 Task: Employee Growth and Development Expo: Organize an expo featuring workshops, seminars, and resources for employees to enhance their skills, career paths, and personal growth. Location: Expo Hall. Time: 9:00 AM - 4:00 PM.
Action: Mouse moved to (77, 102)
Screenshot: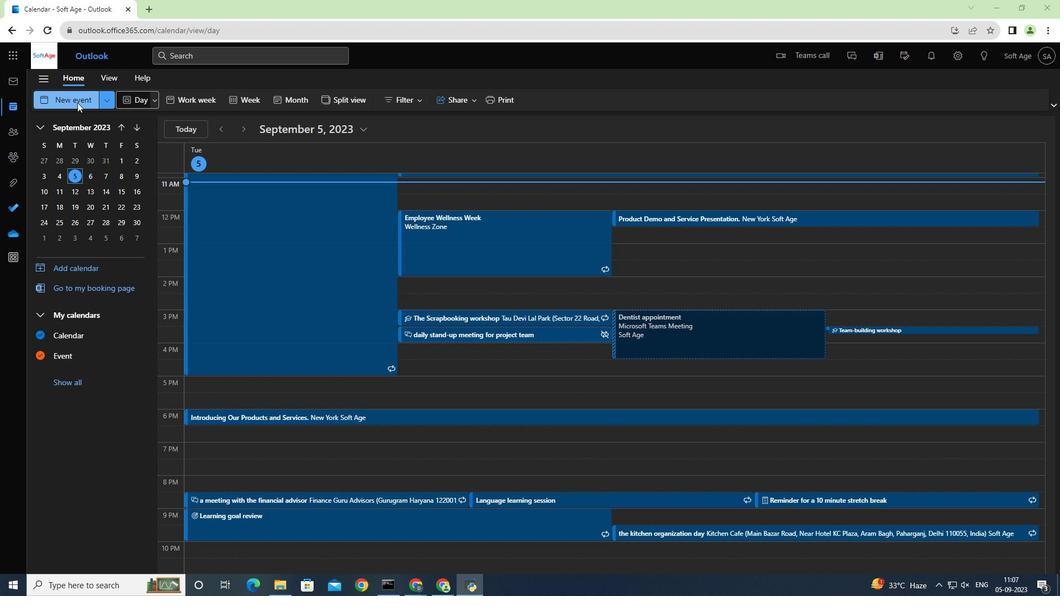 
Action: Mouse pressed left at (77, 102)
Screenshot: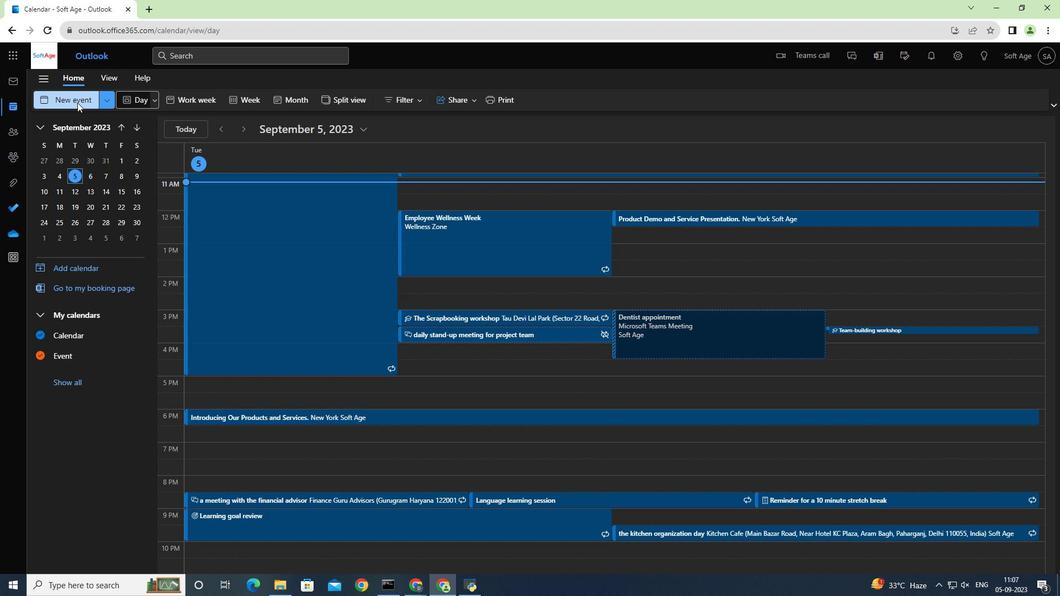 
Action: Mouse moved to (313, 169)
Screenshot: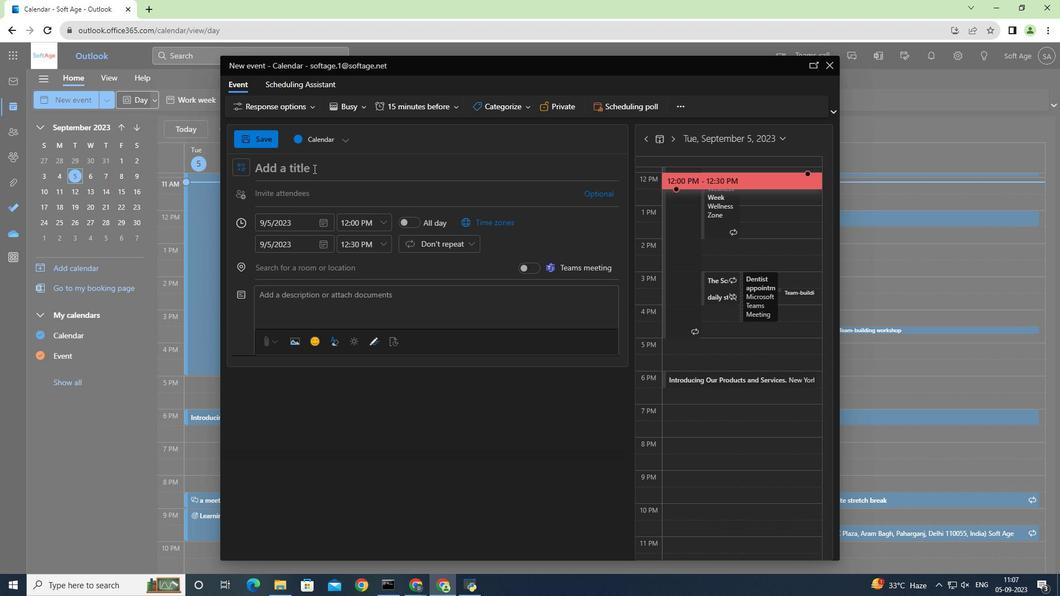 
Action: Mouse pressed left at (313, 169)
Screenshot: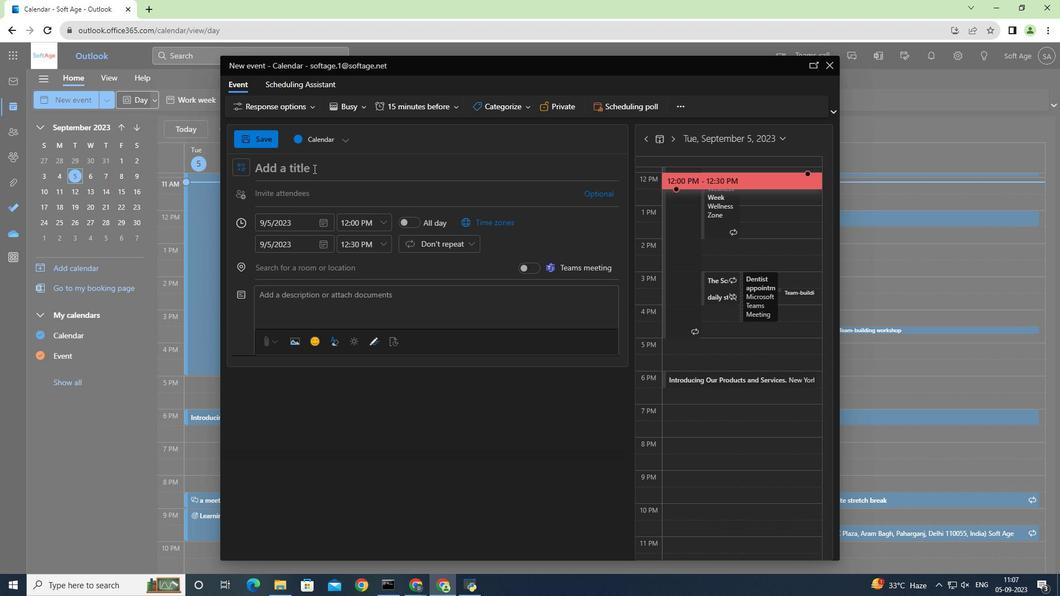 
Action: Mouse moved to (315, 169)
Screenshot: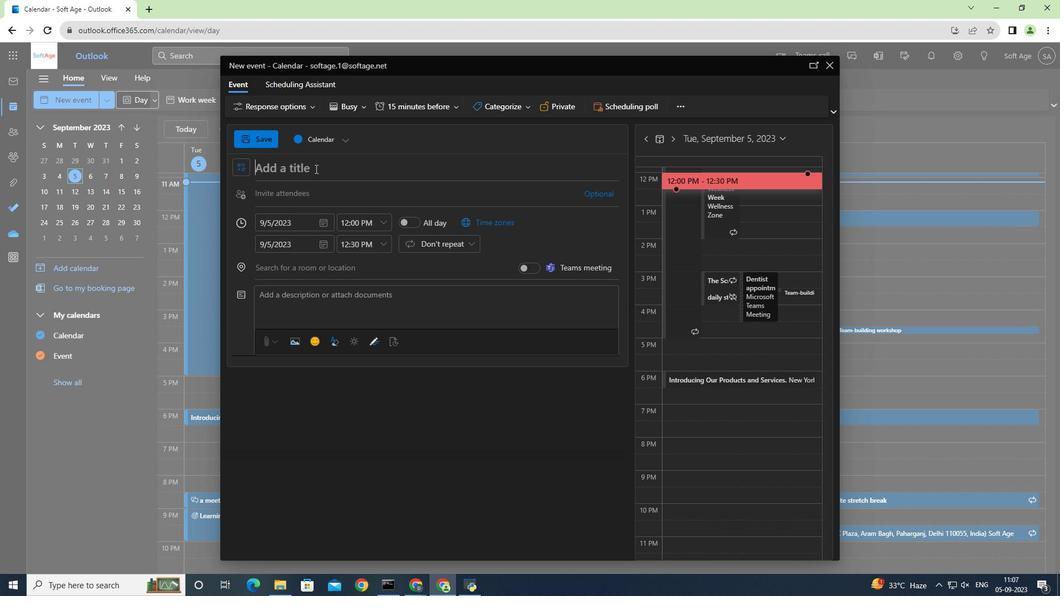 
Action: Key pressed <Key.shift><Key.shift><Key.shift><Key.shift><Key.shift><Key.shift><Key.shift><Key.shift><Key.shift><Key.shift><Key.shift><Key.shift><Key.shift><Key.shift>Employee<Key.space><Key.shift><Key.shift><Key.shift><Key.shift><Key.shift><Key.shift><Key.shift><Key.shift><Key.shift><Key.shift><Key.shift>Growth<Key.space>and<Key.space><Key.shift><Key.shift>Development<Key.space><Key.shift><Key.shift><Key.shift><Key.shift><Key.shift><Key.shift><Key.shift><Key.shift><Key.shift><Key.shift><Key.shift><Key.shift><Key.shift>Expo
Screenshot: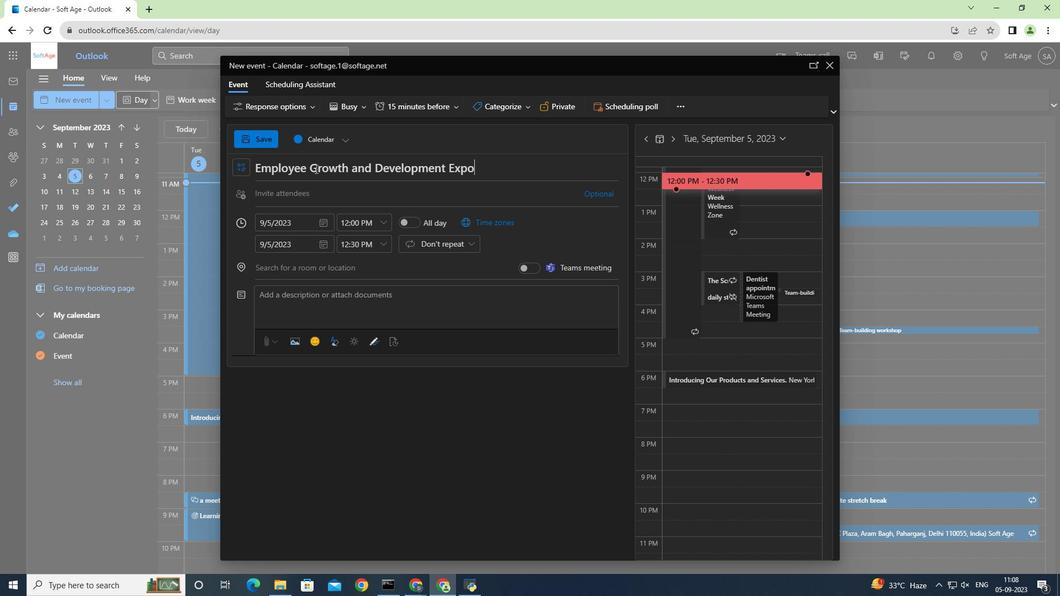 
Action: Mouse moved to (348, 294)
Screenshot: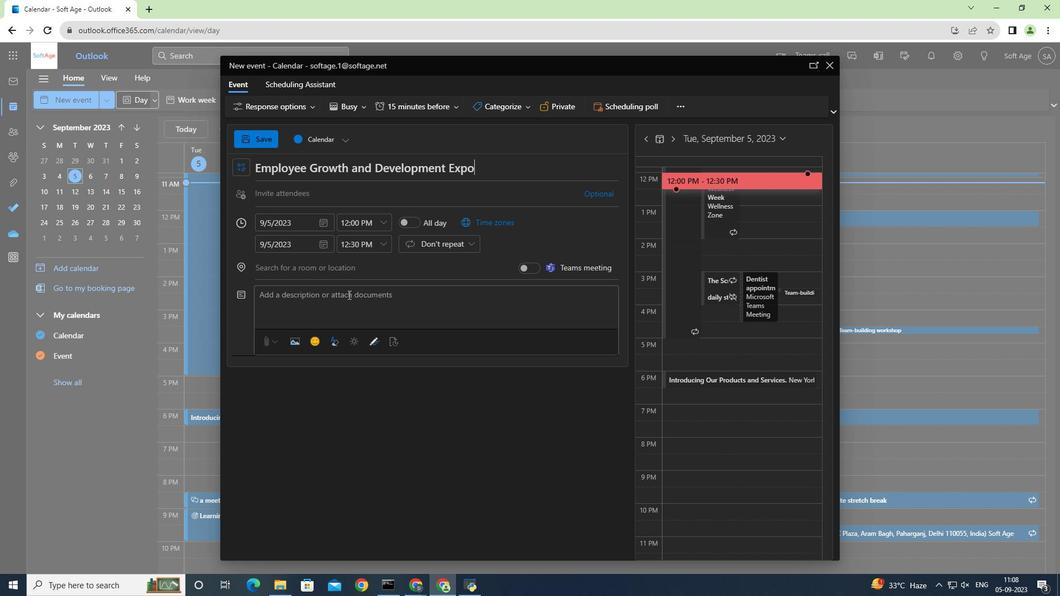 
Action: Mouse pressed left at (348, 294)
Screenshot: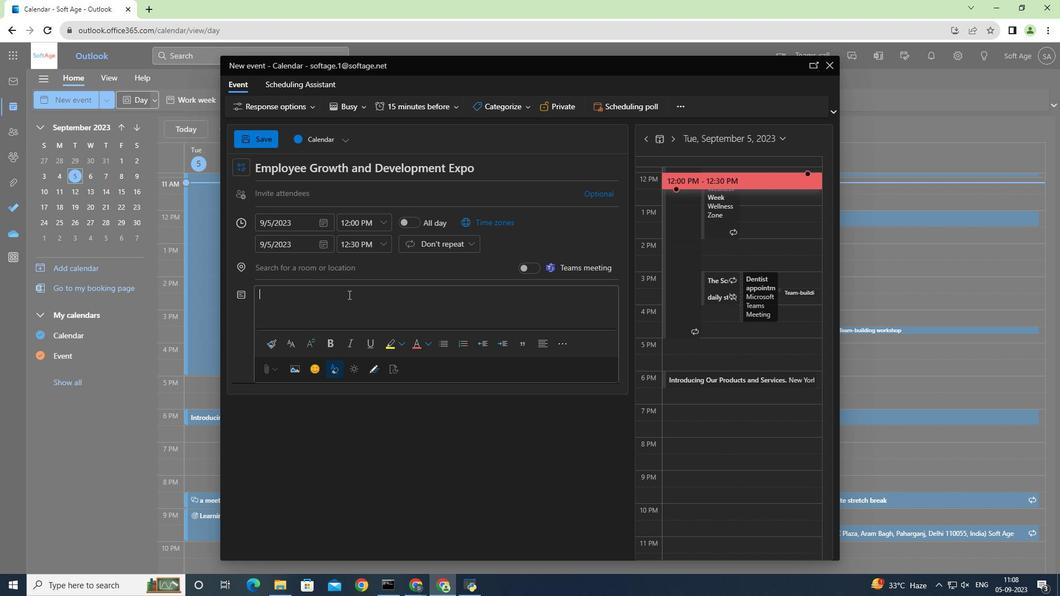 
Action: Mouse moved to (354, 292)
Screenshot: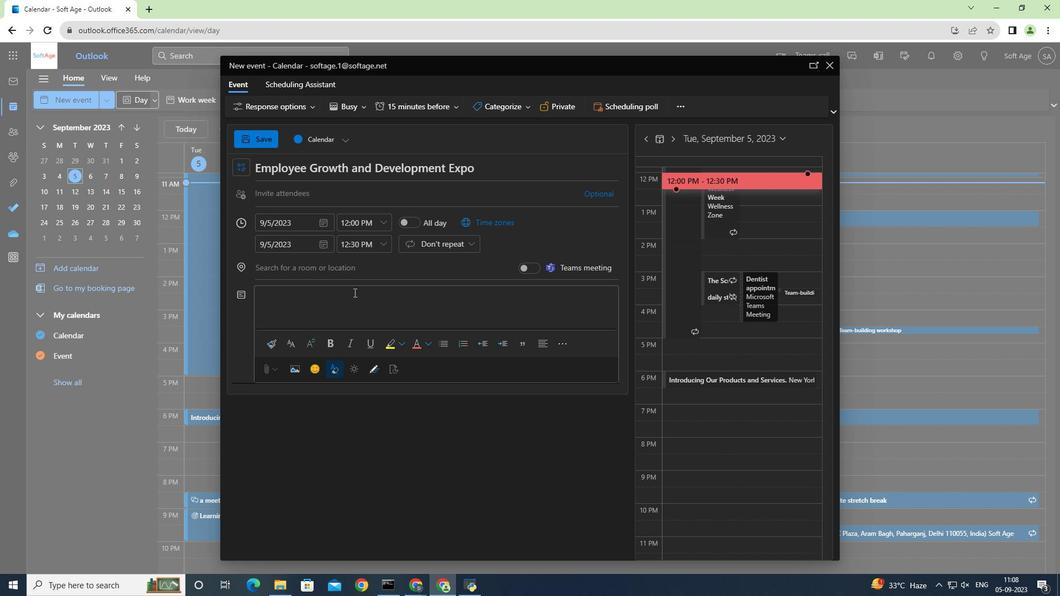 
Action: Key pressed <Key.shift><Key.shift><Key.shift>Organize<Key.space>an<Key.space>expo<Key.space>featuring<Key.space>workshops,<Key.space>seminars,<Key.space><Key.space><Key.space><Key.space><Key.space><Key.space><Key.space><Key.space><Key.space><Key.space><Key.space><Key.space><Key.space><Key.backspace><Key.backspace><Key.backspace><Key.backspace><Key.backspace><Key.backspace><Key.backspace><Key.backspace><Key.backspace><Key.backspace><Key.backspace><Key.backspace>and<Key.space>resou
Screenshot: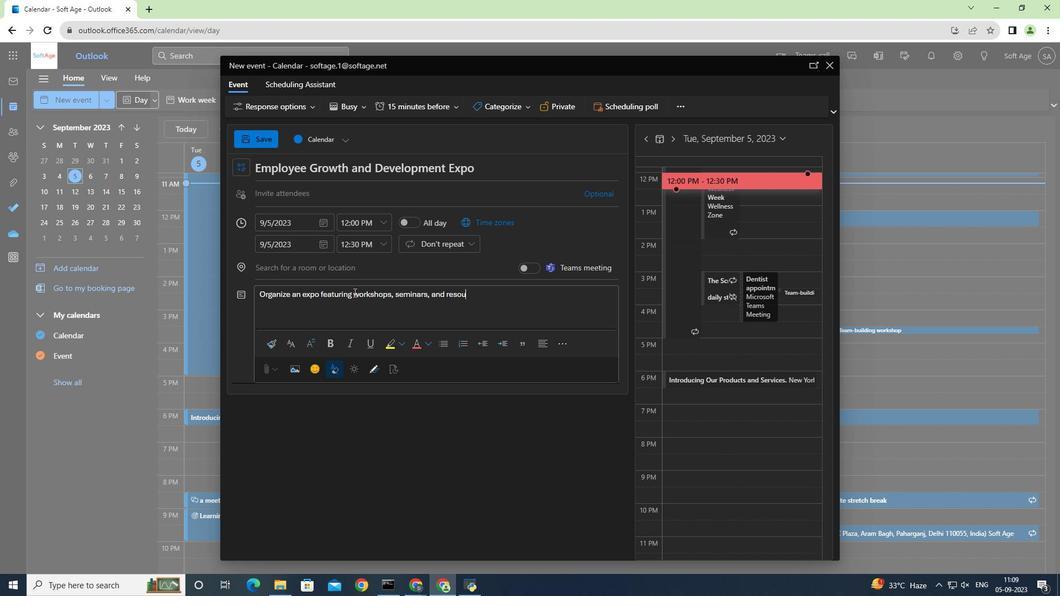 
Action: Mouse moved to (355, 292)
Screenshot: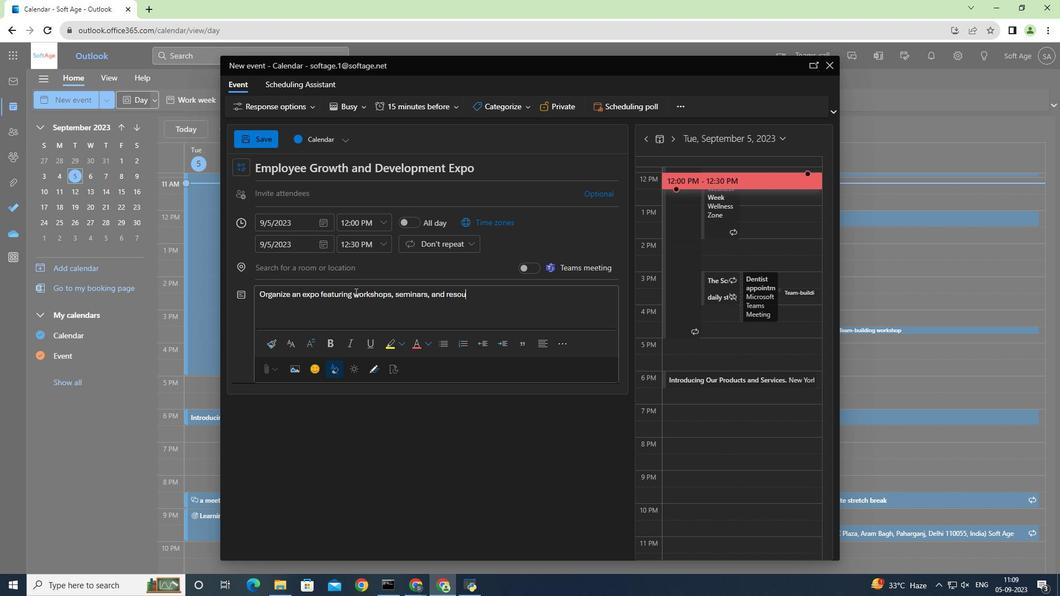 
Action: Key pressed rces<Key.space>for<Key.space>employees<Key.space>t<Key.space><Key.backspace>o<Key.space>enhance<Key.space>their<Key.space>skills,<Key.space>career<Key.space>paths,<Key.space>and<Key.space>personal<Key.space>growth.
Screenshot: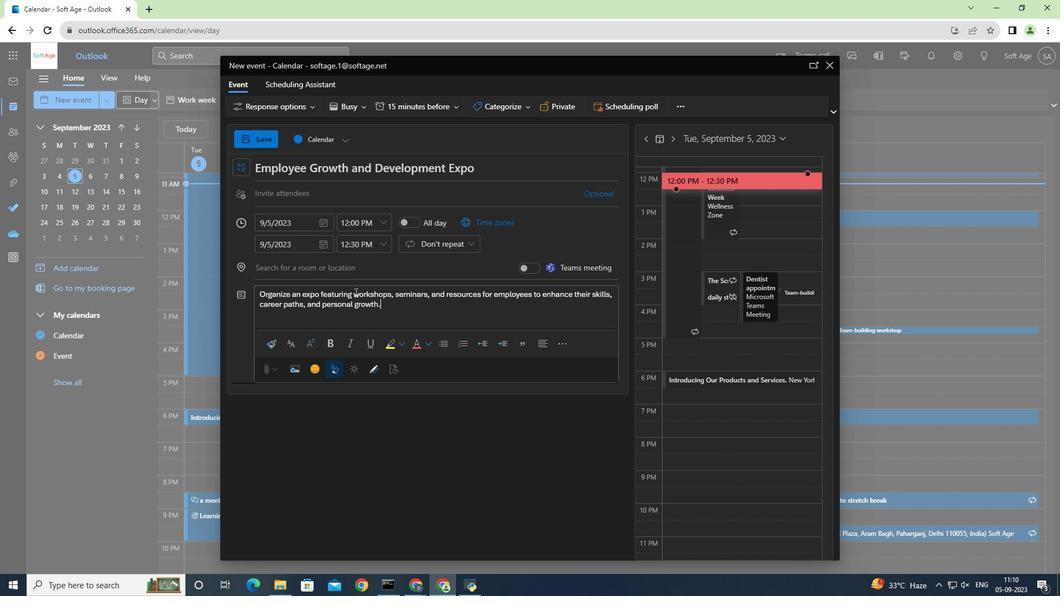 
Action: Mouse moved to (345, 267)
Screenshot: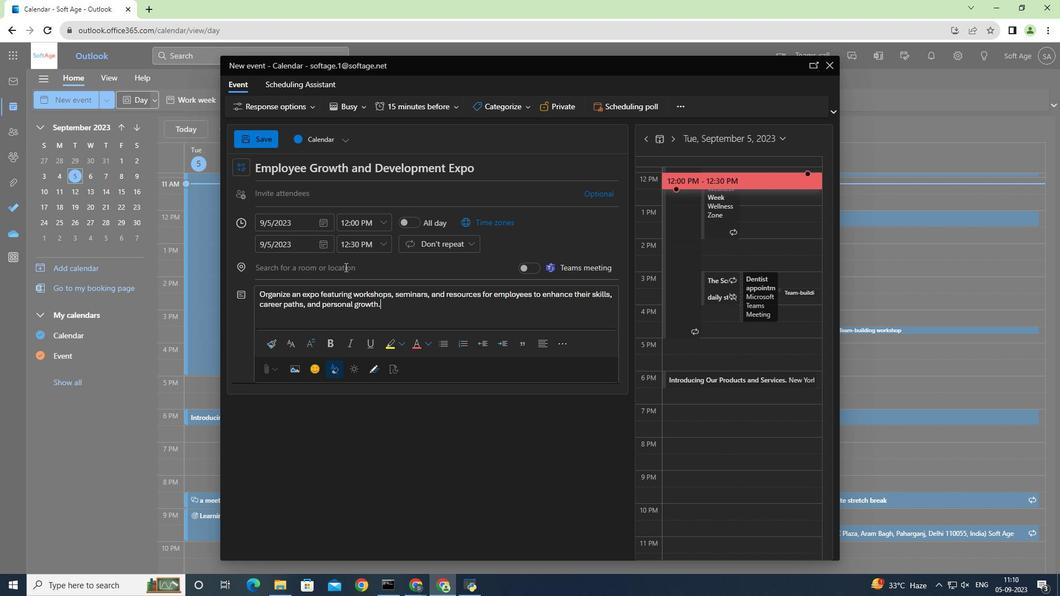 
Action: Mouse pressed left at (345, 267)
Screenshot: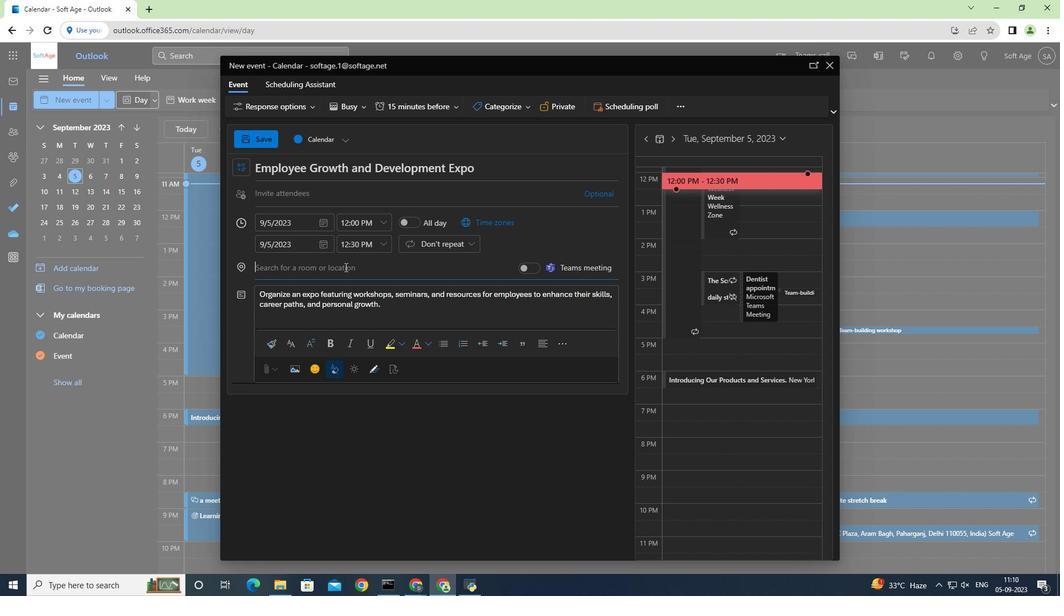 
Action: Mouse moved to (230, 51)
Screenshot: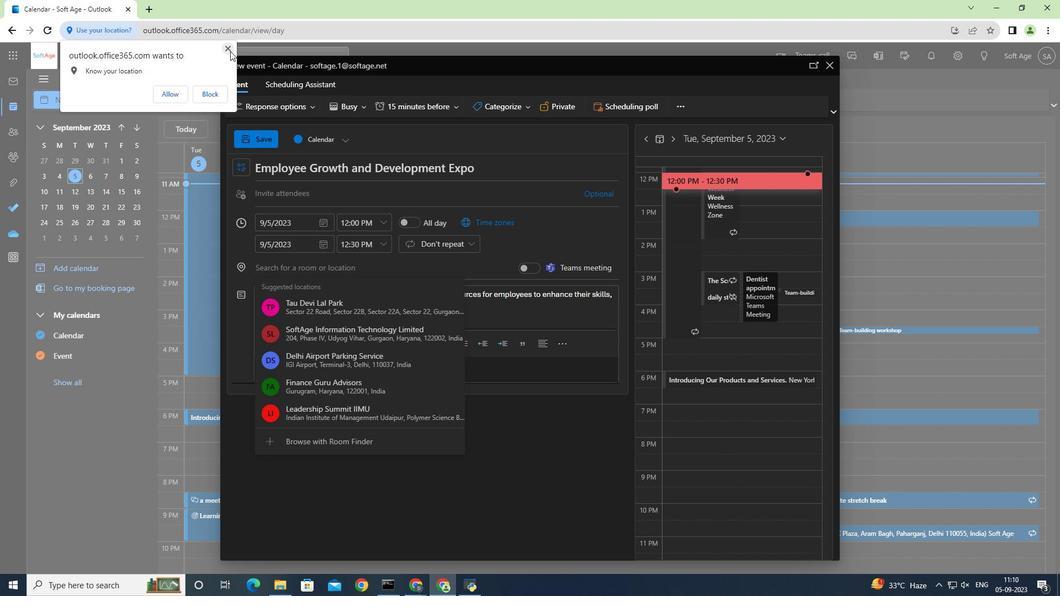 
Action: Mouse pressed left at (230, 51)
Screenshot: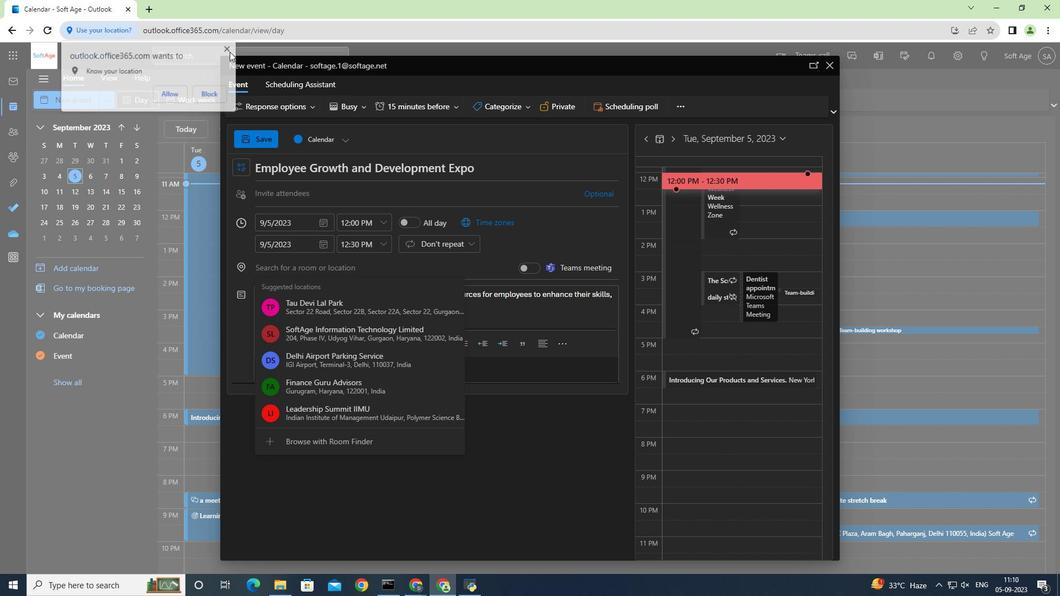 
Action: Mouse moved to (325, 265)
Screenshot: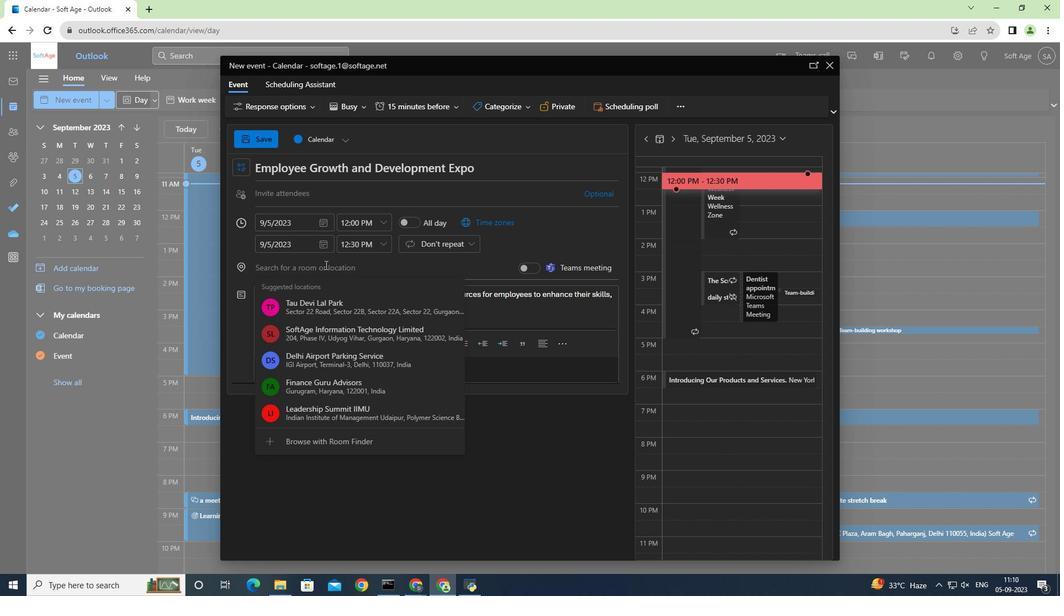 
Action: Mouse pressed left at (325, 265)
Screenshot: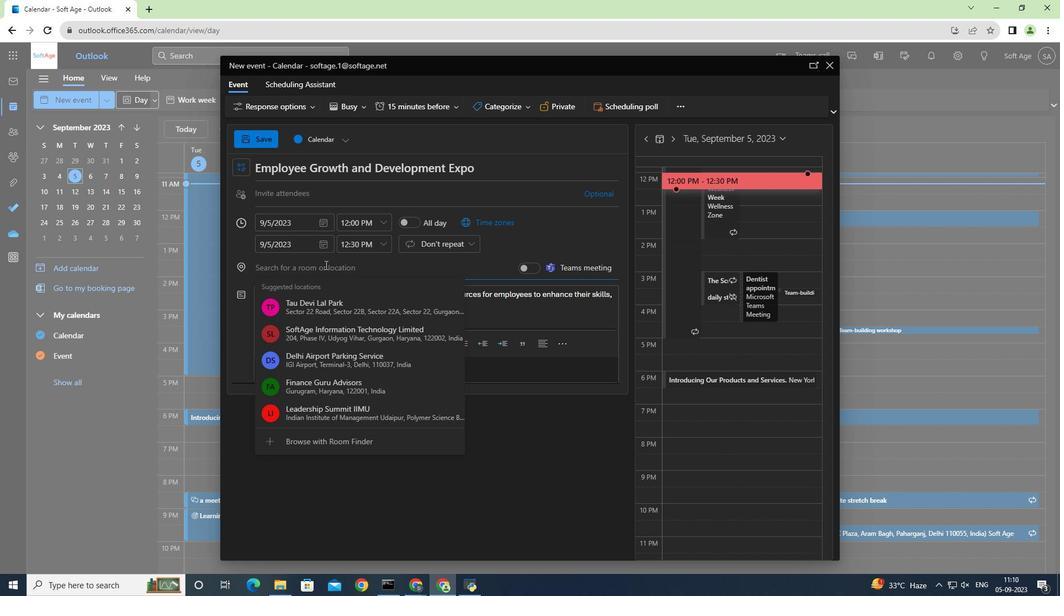 
Action: Key pressed <Key.shift><Key.shift><Key.shift><Key.shift><Key.shift><Key.shift><Key.shift><Key.shift><Key.shift><Key.shift><Key.shift><Key.shift><Key.shift>Expo<Key.space><Key.shift>Hall.
Screenshot: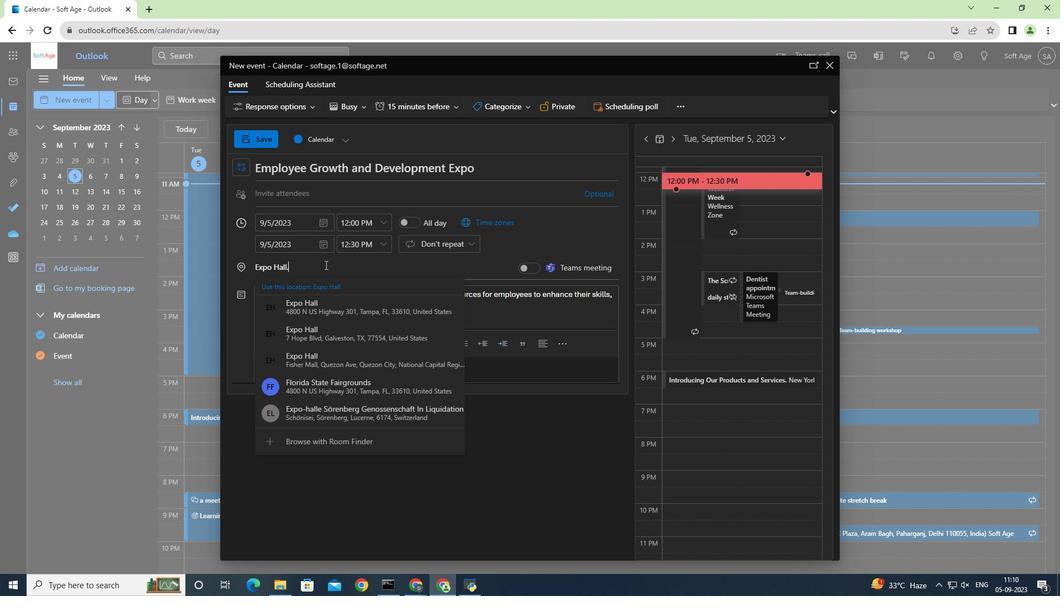 
Action: Mouse moved to (319, 222)
Screenshot: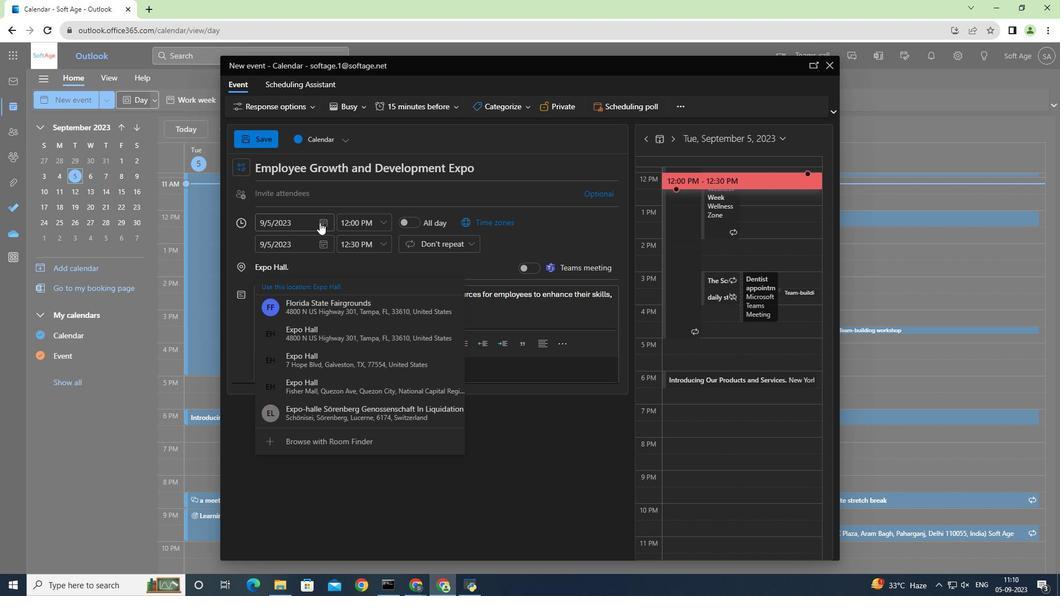 
Action: Mouse pressed left at (319, 222)
Screenshot: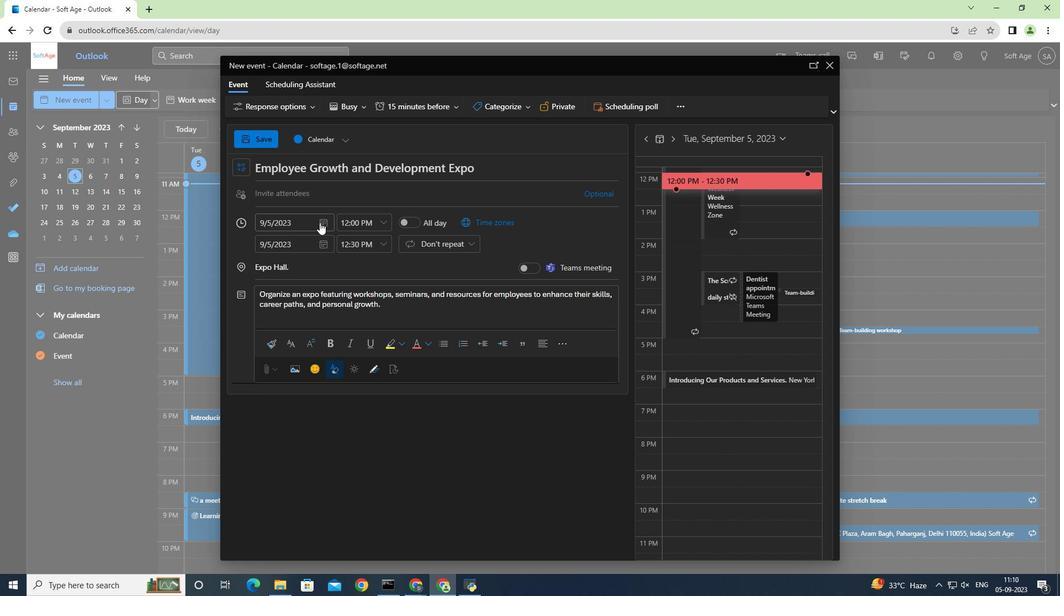 
Action: Mouse moved to (318, 296)
Screenshot: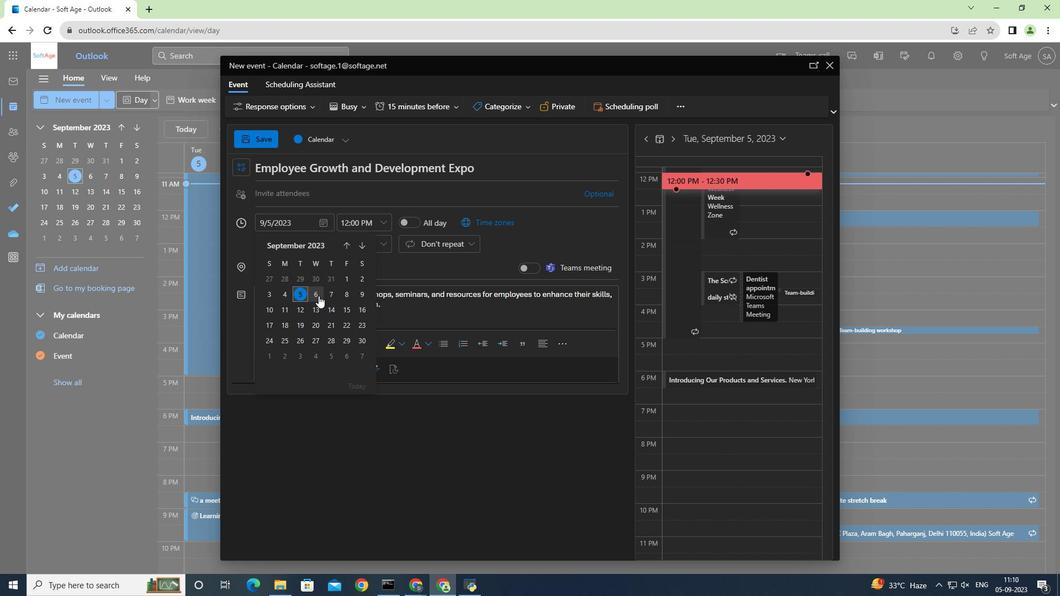 
Action: Mouse pressed left at (318, 296)
Screenshot: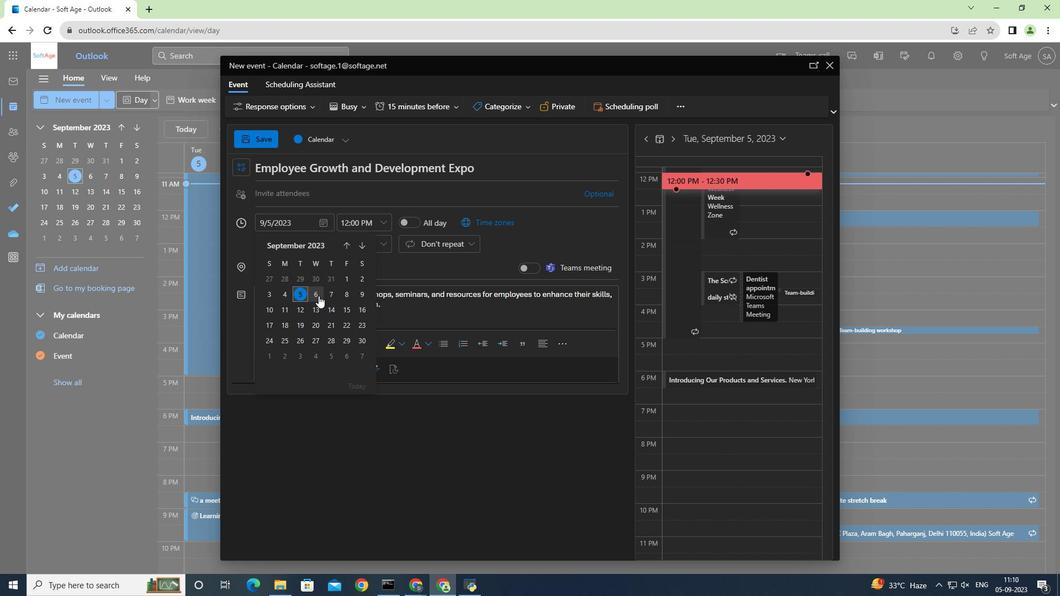 
Action: Mouse moved to (384, 222)
Screenshot: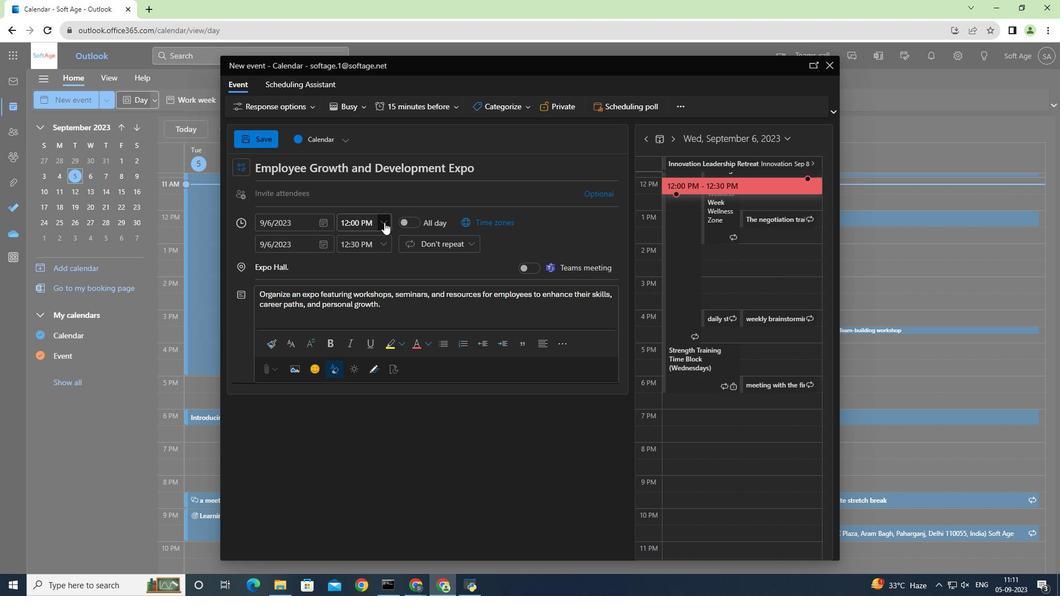
Action: Mouse pressed left at (384, 222)
Screenshot: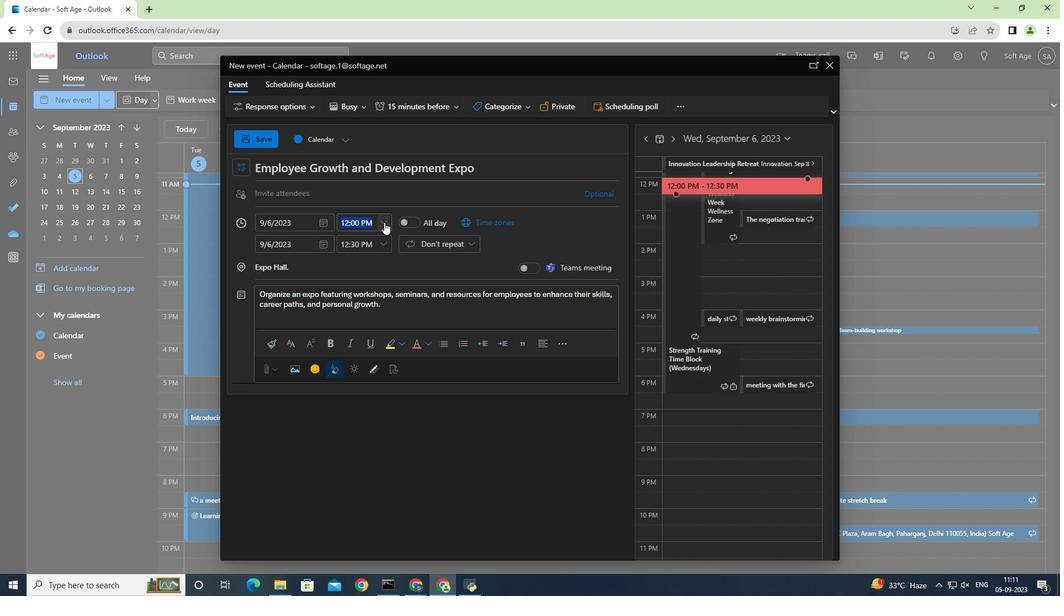 
Action: Mouse moved to (371, 270)
Screenshot: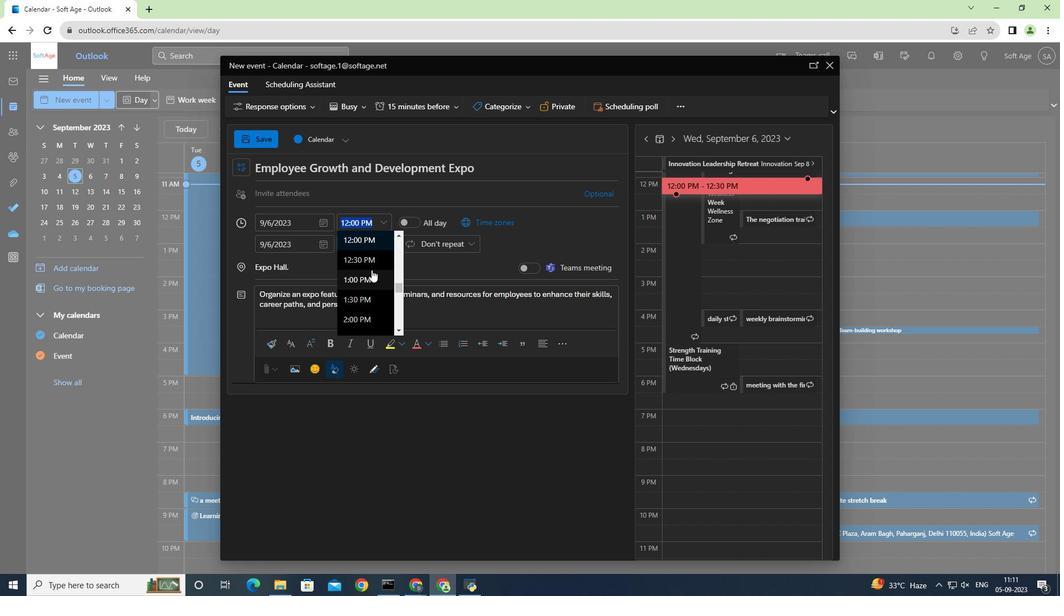 
Action: Mouse scrolled (371, 269) with delta (0, 0)
Screenshot: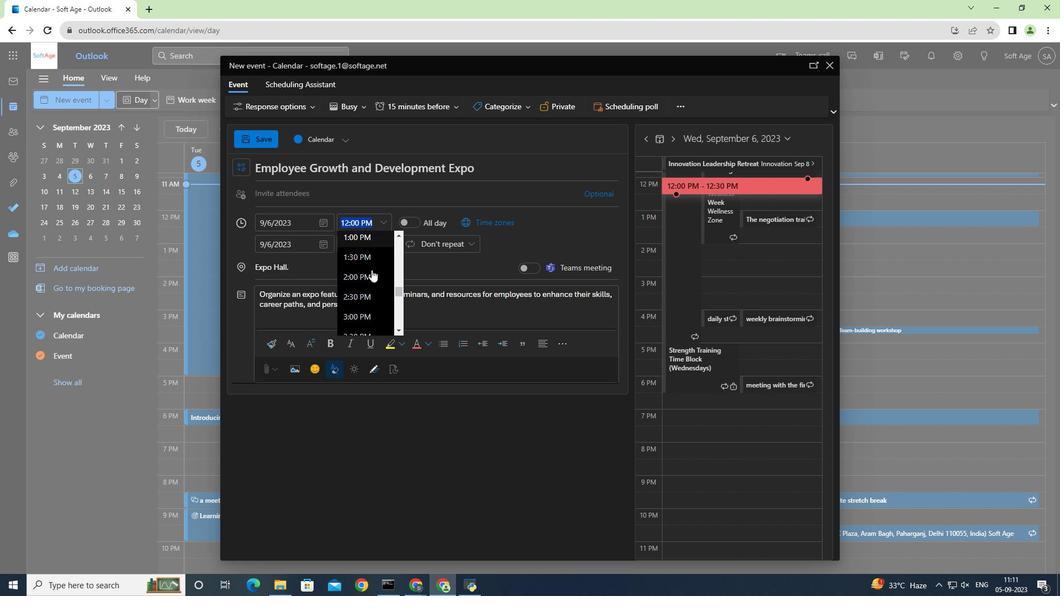 
Action: Mouse scrolled (371, 270) with delta (0, 0)
Screenshot: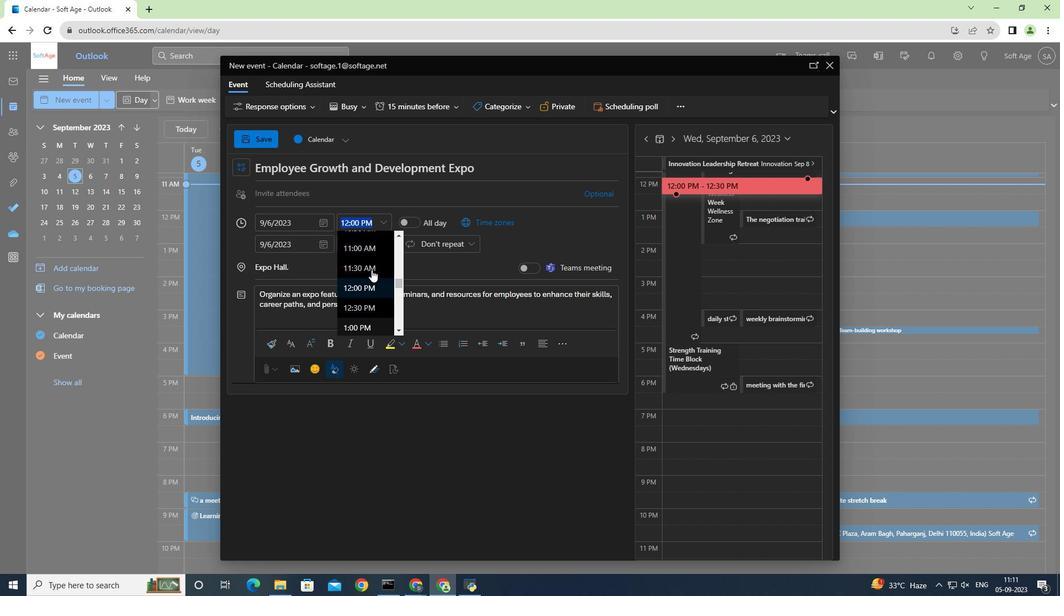 
Action: Mouse scrolled (371, 270) with delta (0, 0)
Screenshot: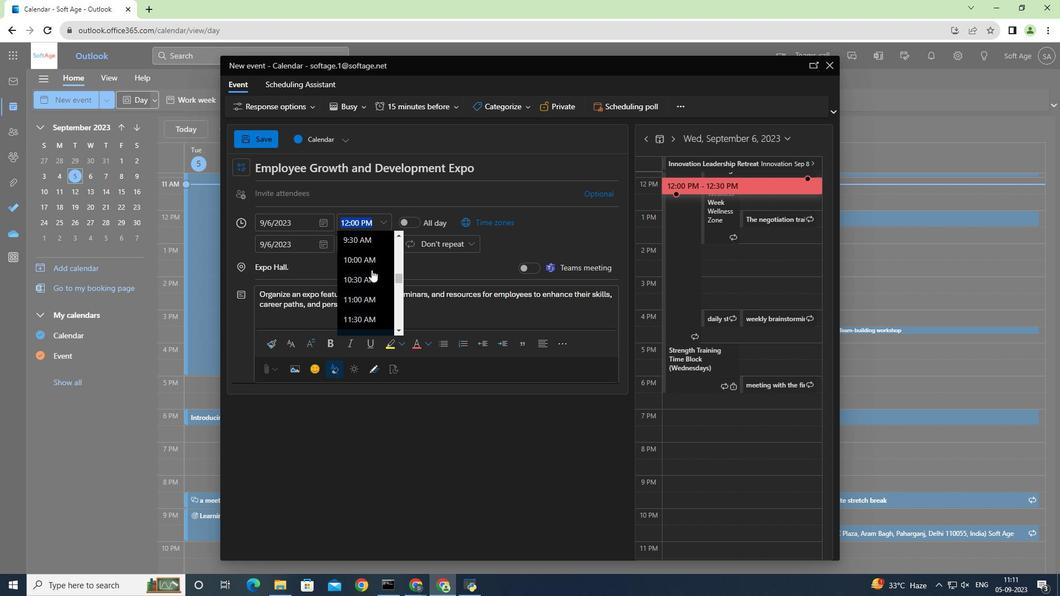 
Action: Mouse scrolled (371, 270) with delta (0, 0)
Screenshot: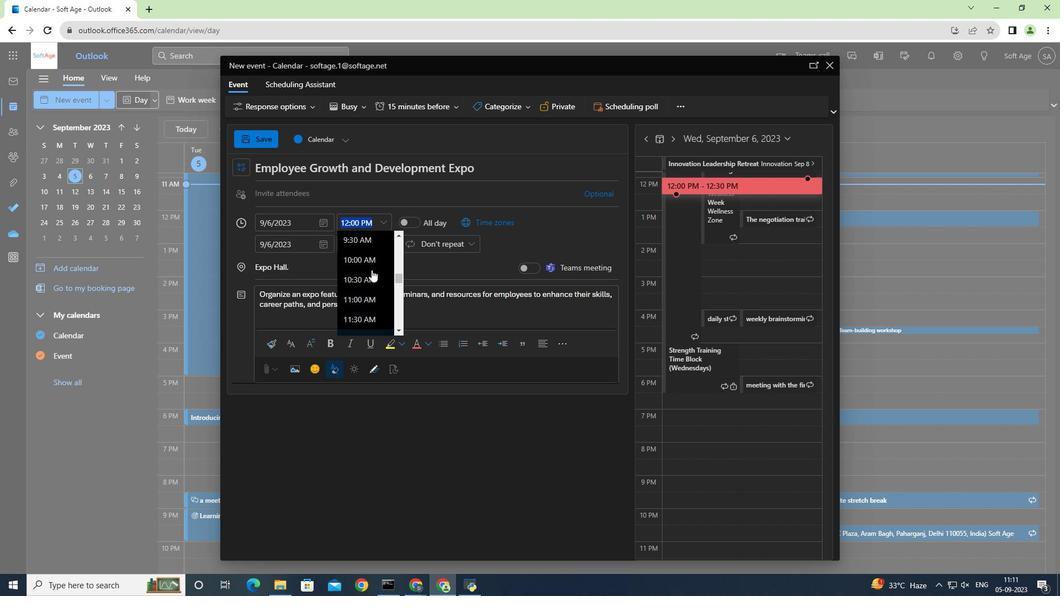 
Action: Mouse scrolled (371, 270) with delta (0, 0)
Screenshot: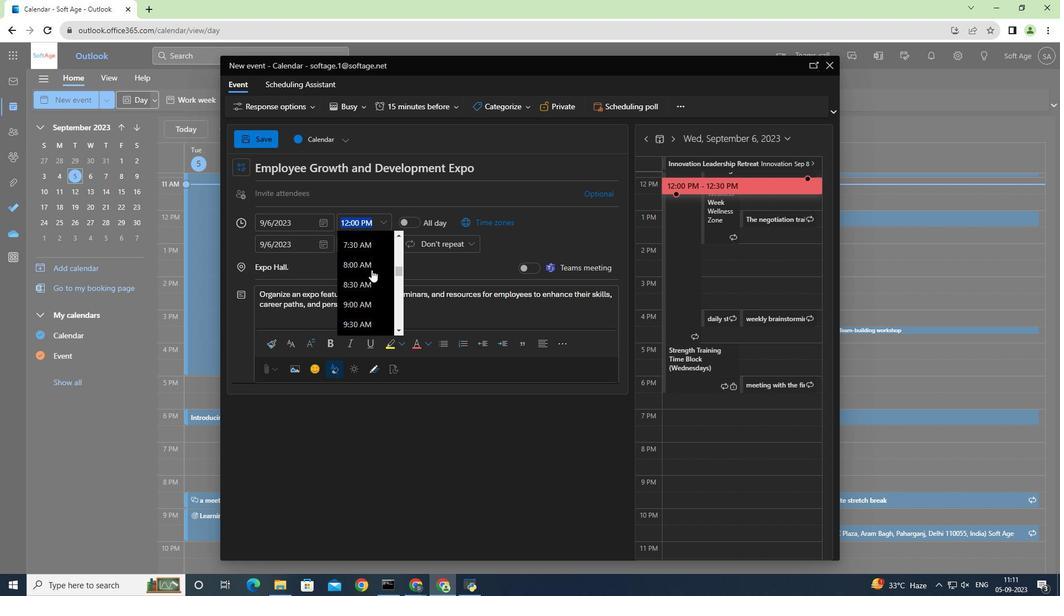
Action: Mouse scrolled (371, 270) with delta (0, 0)
Screenshot: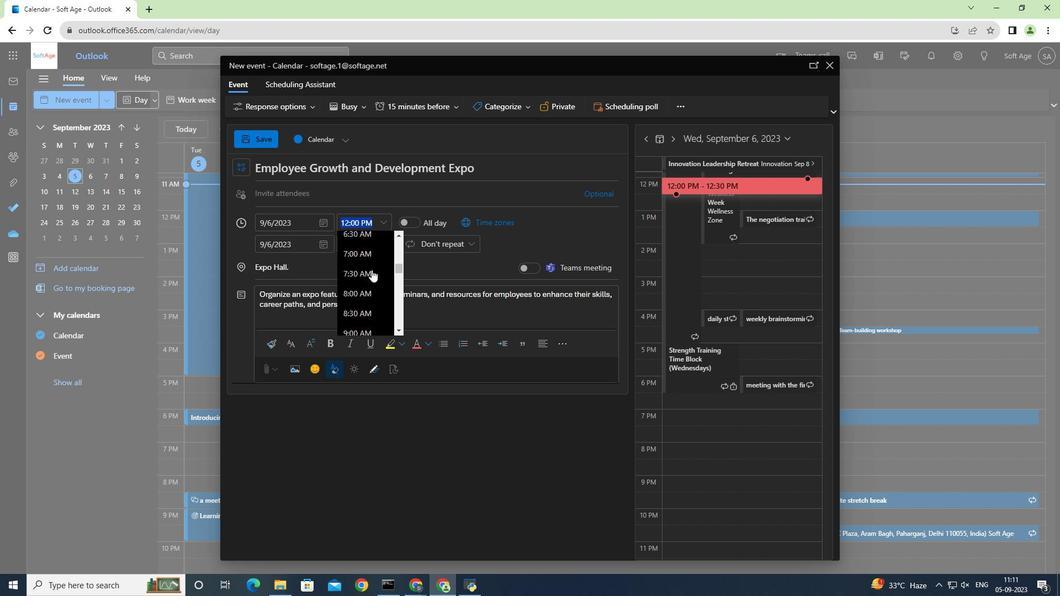 
Action: Mouse scrolled (371, 270) with delta (0, 0)
Screenshot: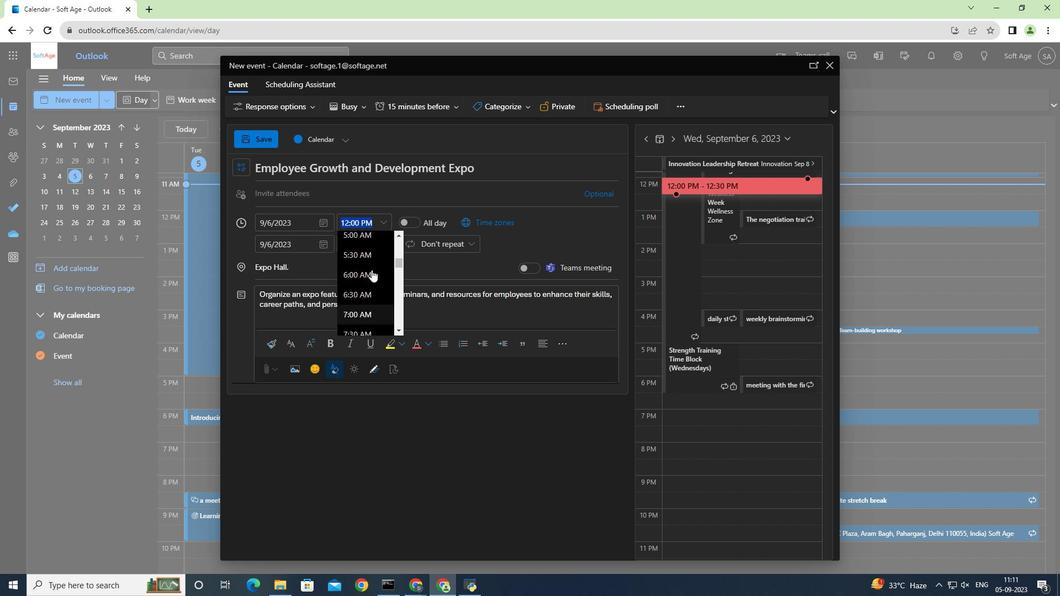 
Action: Mouse scrolled (371, 270) with delta (0, 0)
Screenshot: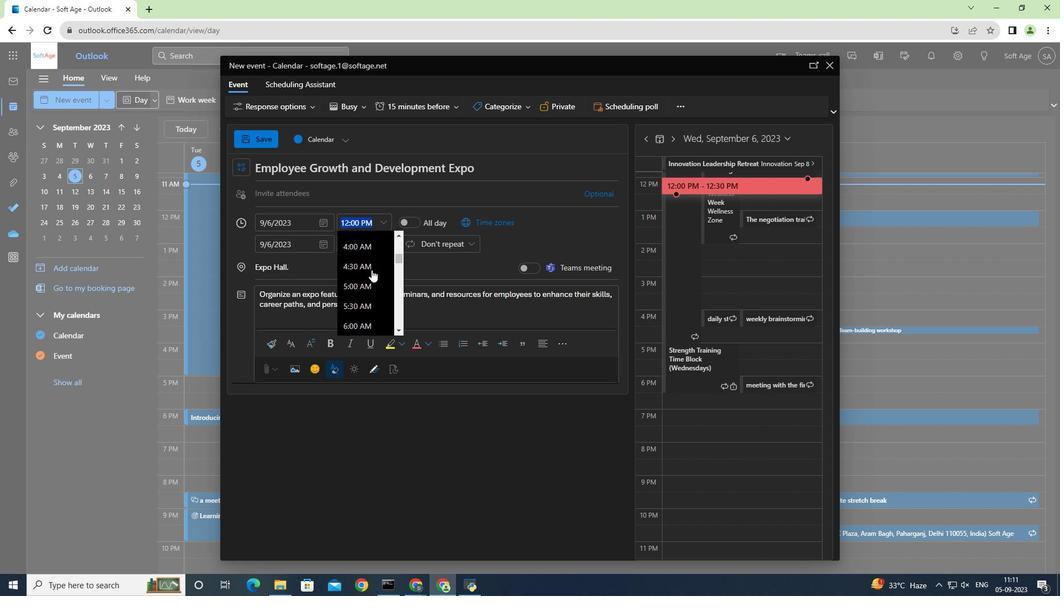 
Action: Mouse moved to (373, 274)
Screenshot: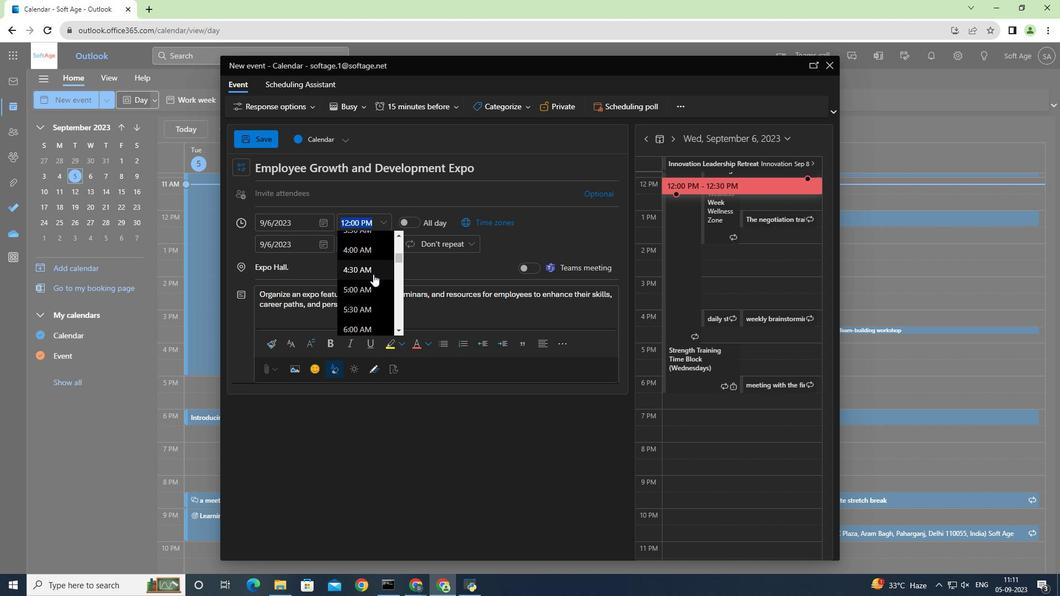 
Action: Mouse scrolled (373, 274) with delta (0, 0)
Screenshot: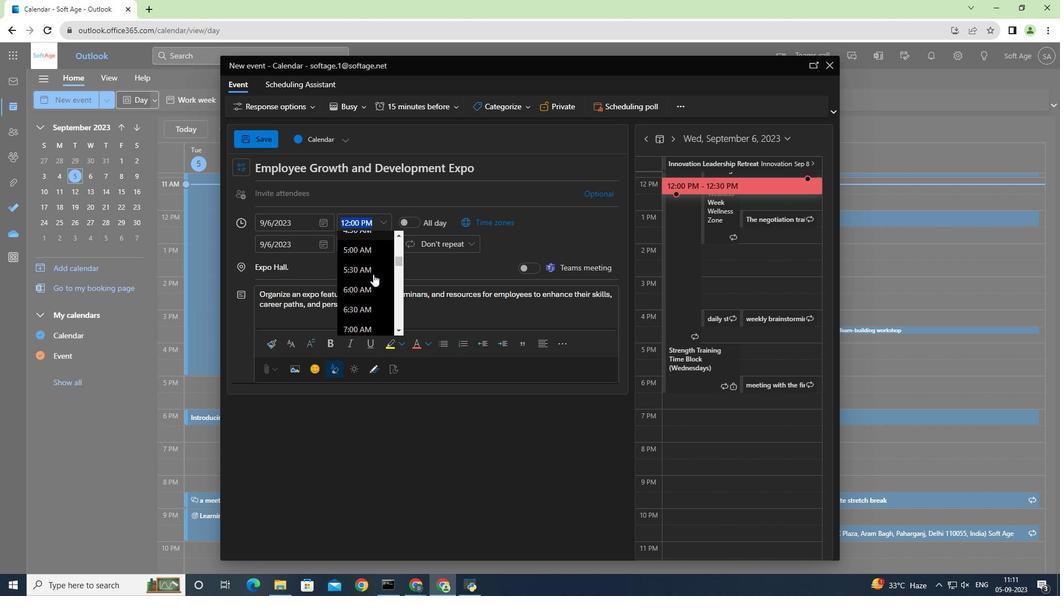 
Action: Mouse moved to (370, 283)
Screenshot: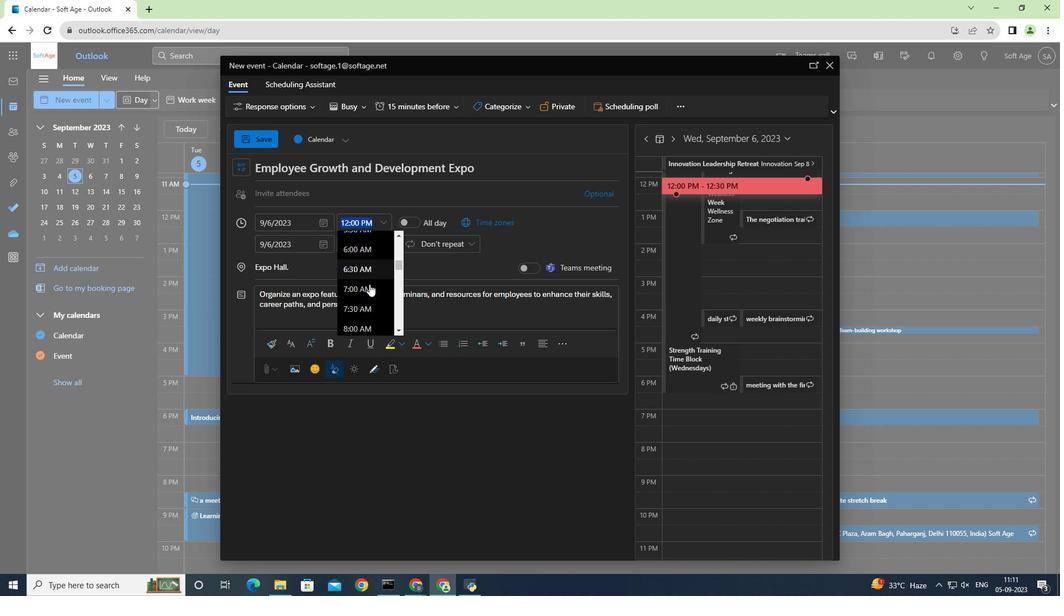 
Action: Mouse scrolled (370, 283) with delta (0, 0)
Screenshot: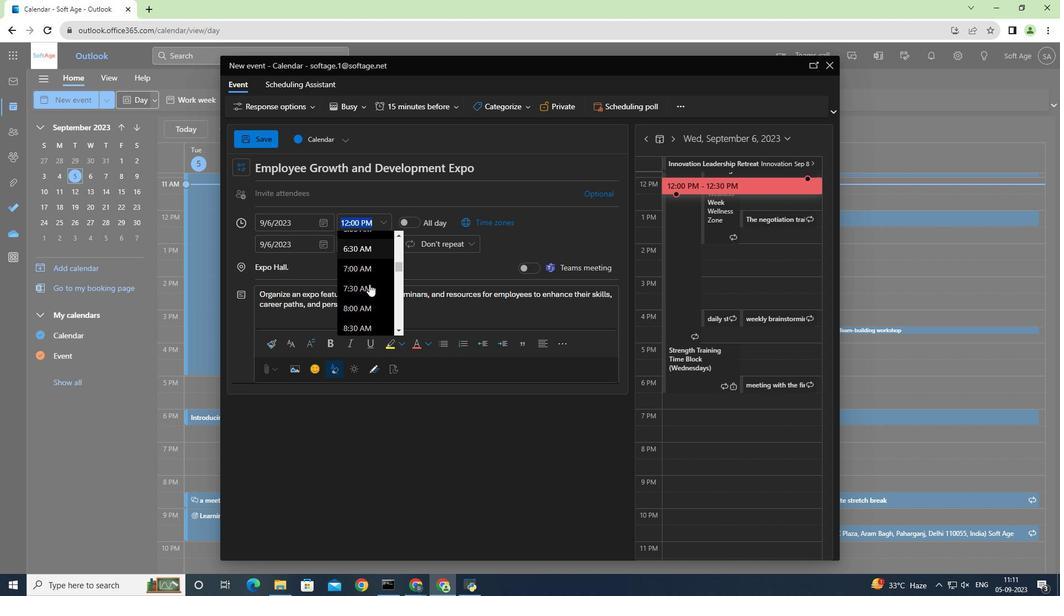
Action: Mouse moved to (369, 284)
Screenshot: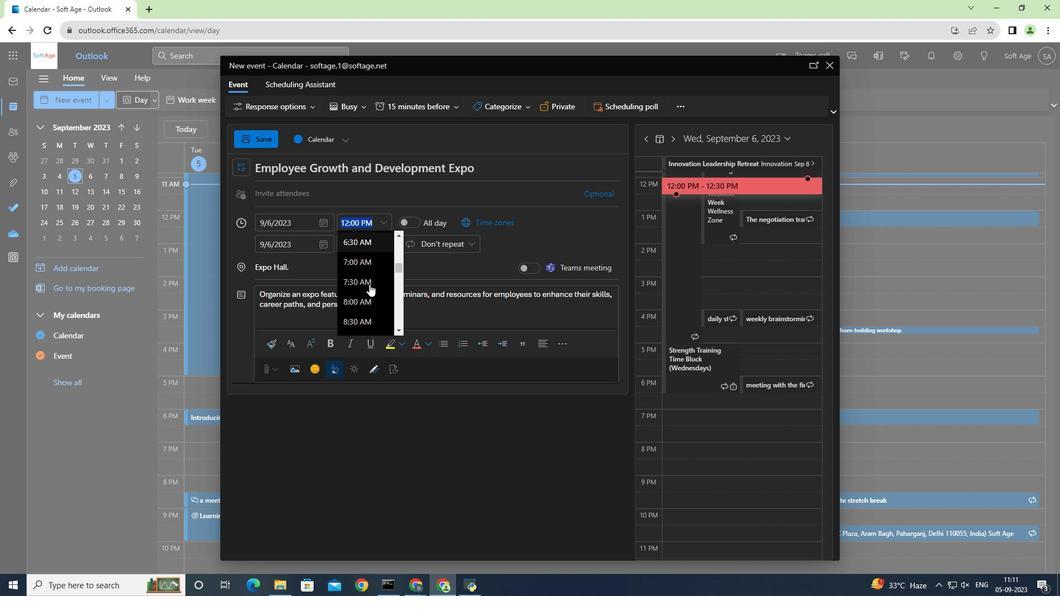
Action: Mouse scrolled (369, 283) with delta (0, 0)
Screenshot: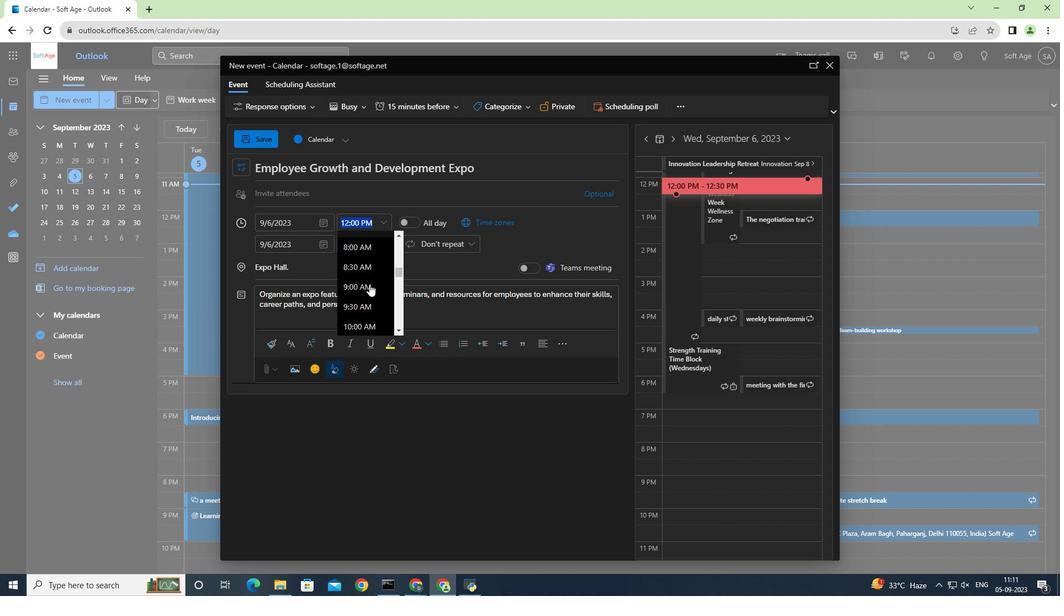 
Action: Mouse moved to (369, 284)
Screenshot: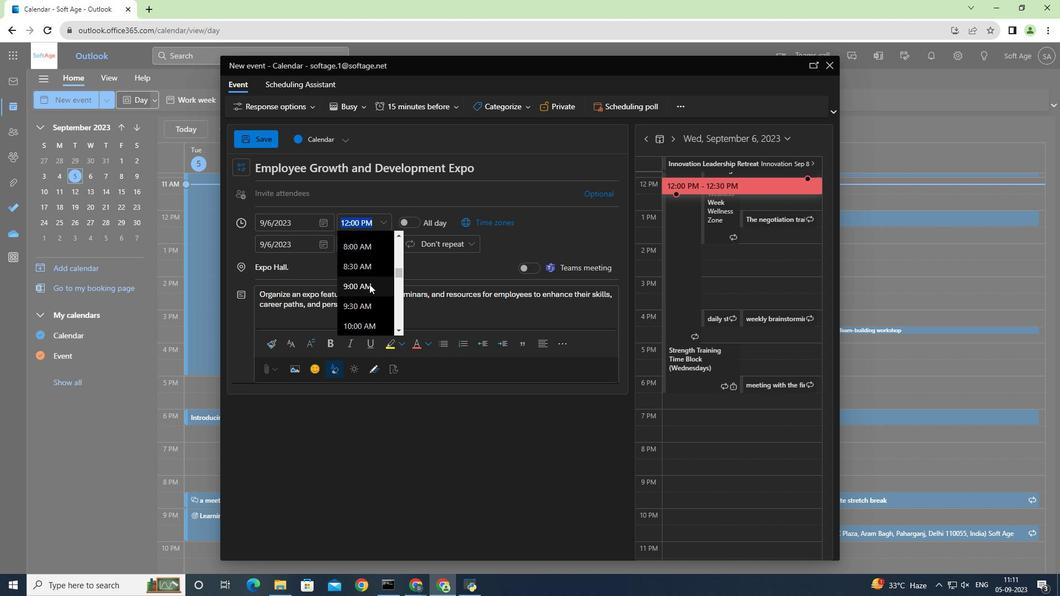 
Action: Mouse pressed left at (369, 284)
Screenshot: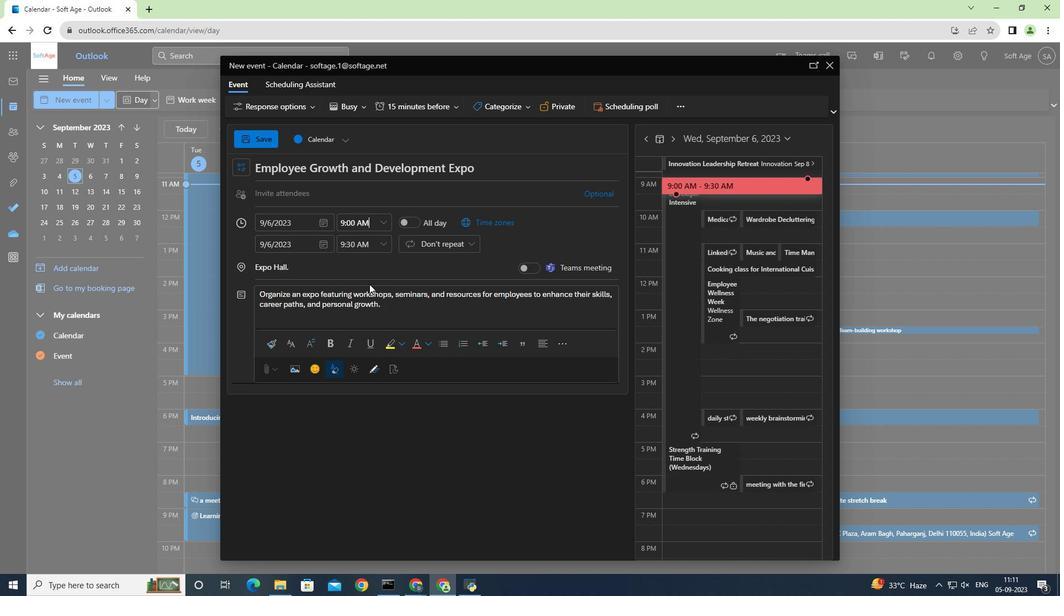 
Action: Mouse moved to (383, 239)
Screenshot: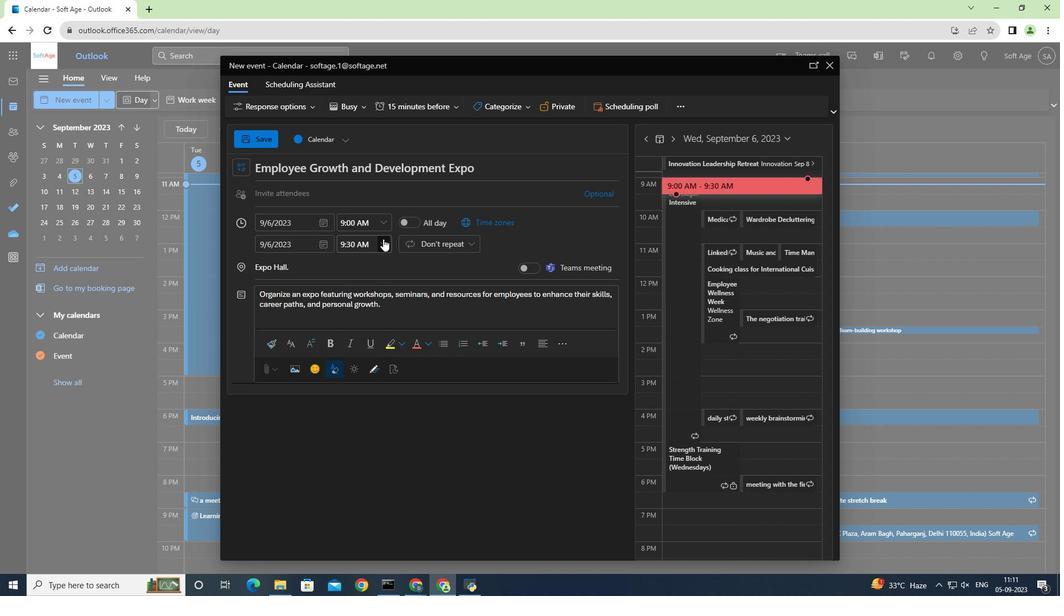 
Action: Mouse pressed left at (383, 239)
Screenshot: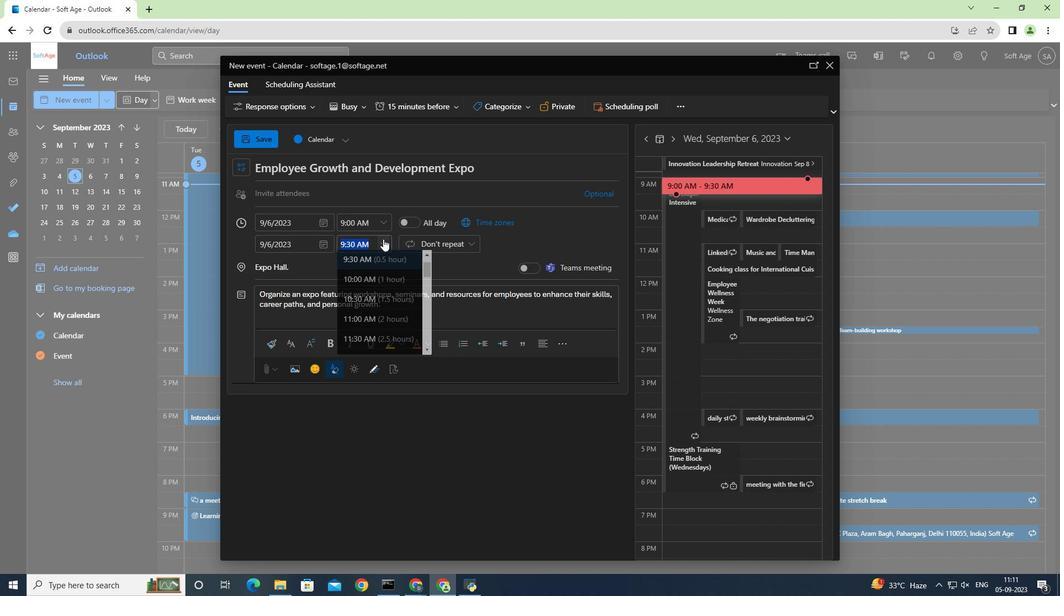 
Action: Mouse moved to (378, 288)
Screenshot: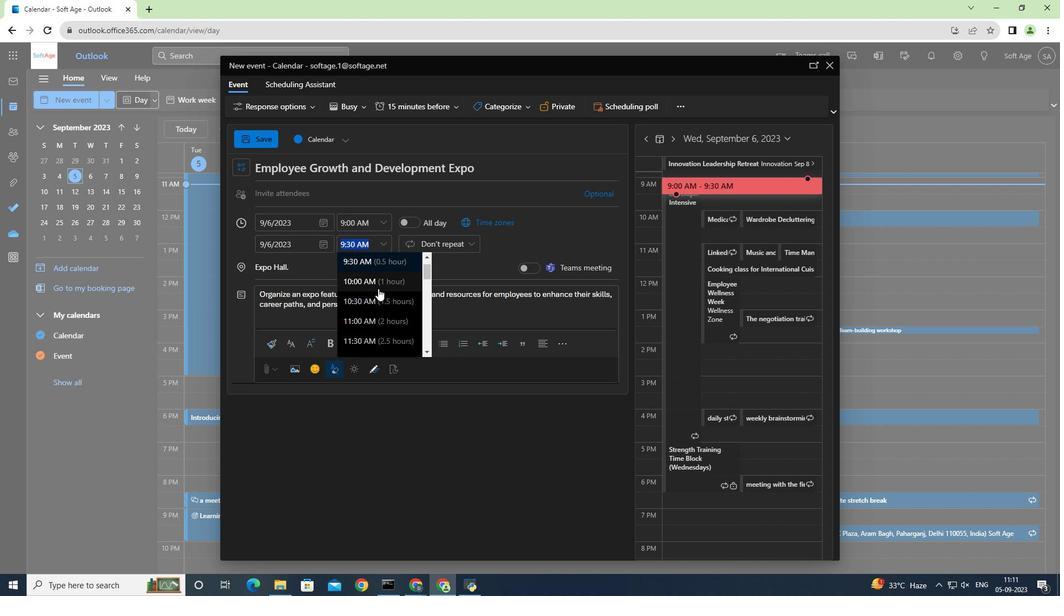 
Action: Mouse scrolled (378, 288) with delta (0, 0)
Screenshot: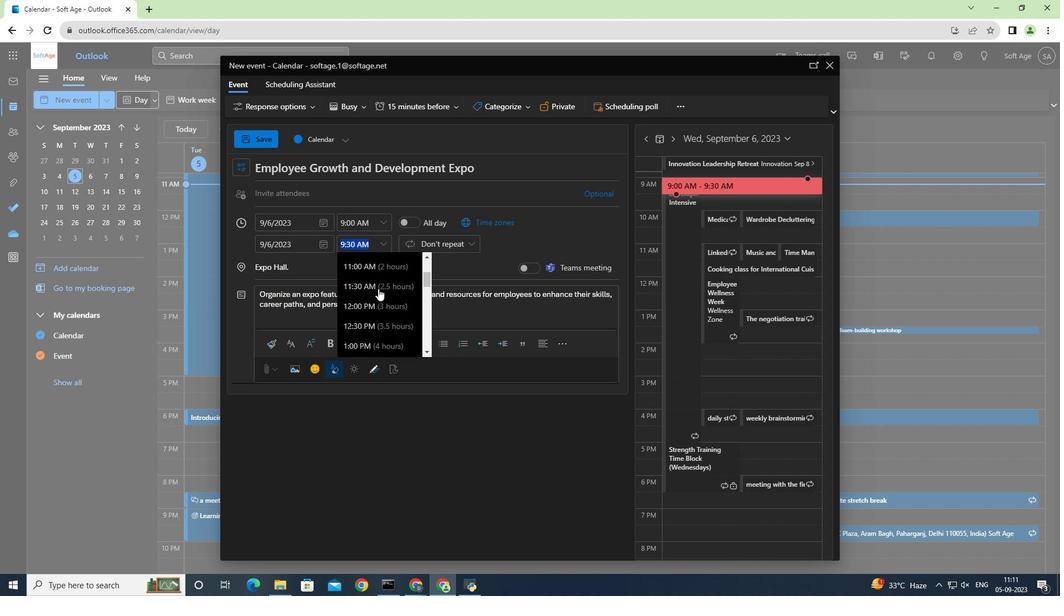 
Action: Mouse scrolled (378, 288) with delta (0, 0)
Screenshot: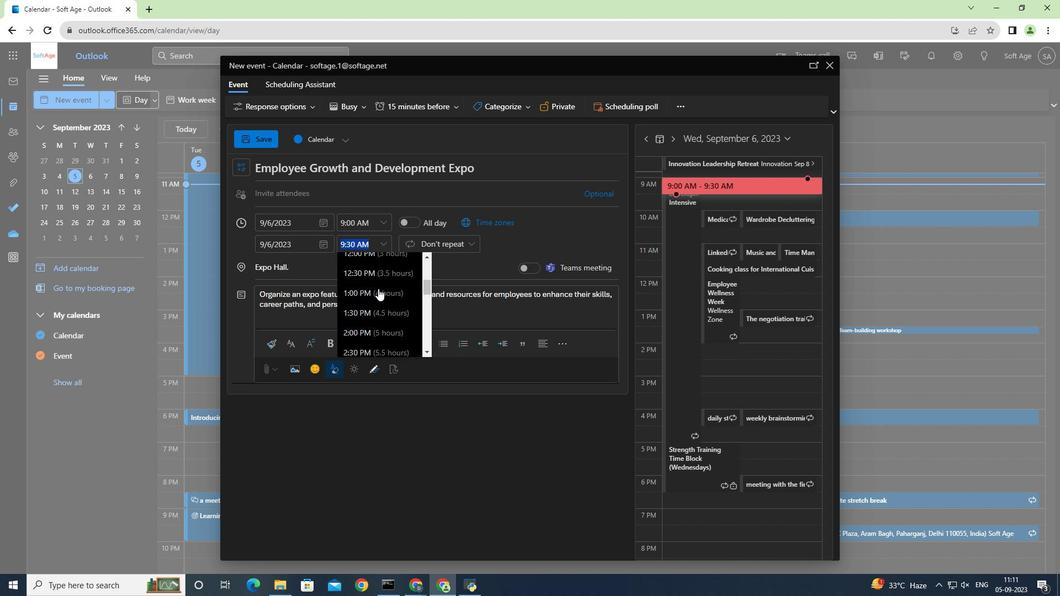 
Action: Mouse scrolled (378, 288) with delta (0, 0)
Screenshot: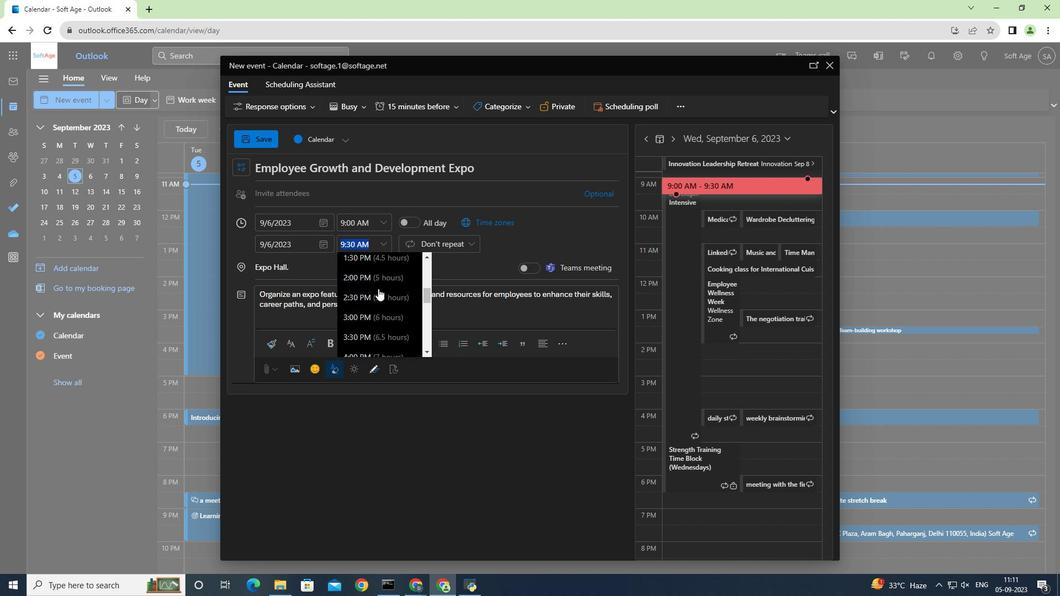 
Action: Mouse scrolled (378, 288) with delta (0, 0)
Screenshot: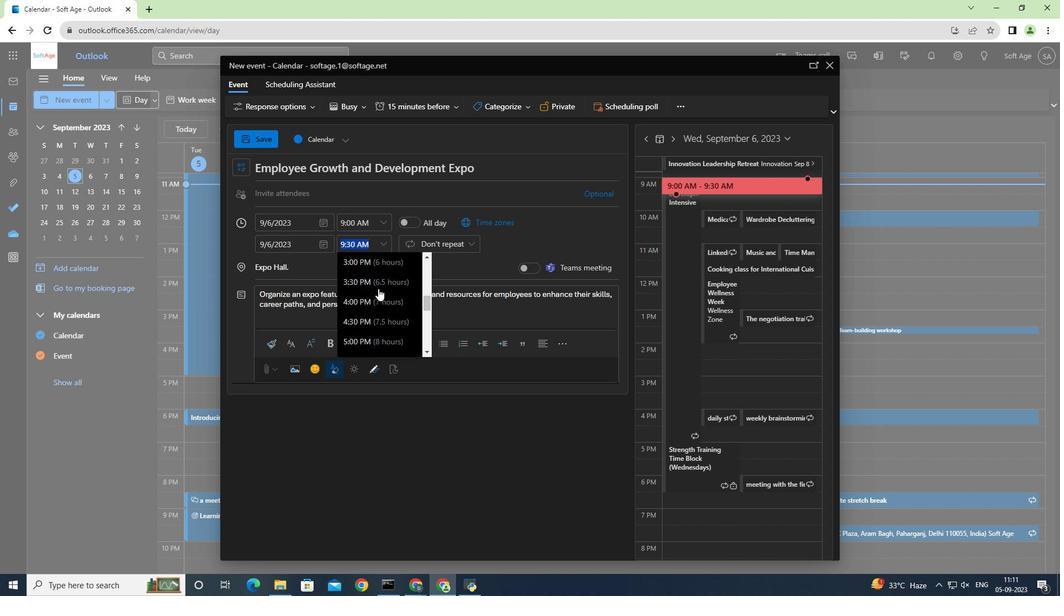 
Action: Mouse moved to (371, 293)
Screenshot: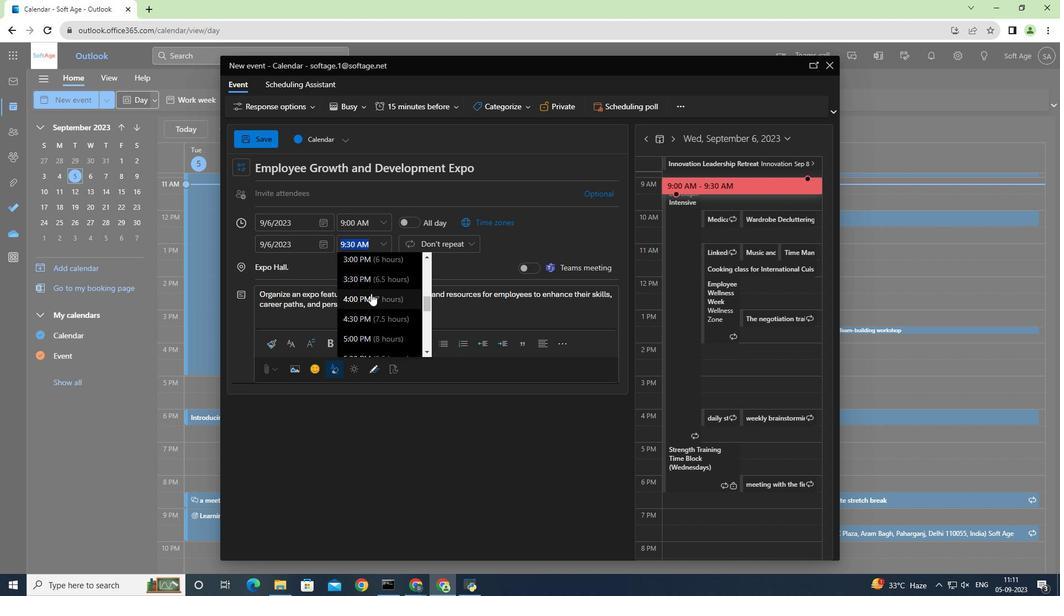 
Action: Mouse pressed left at (371, 293)
Screenshot: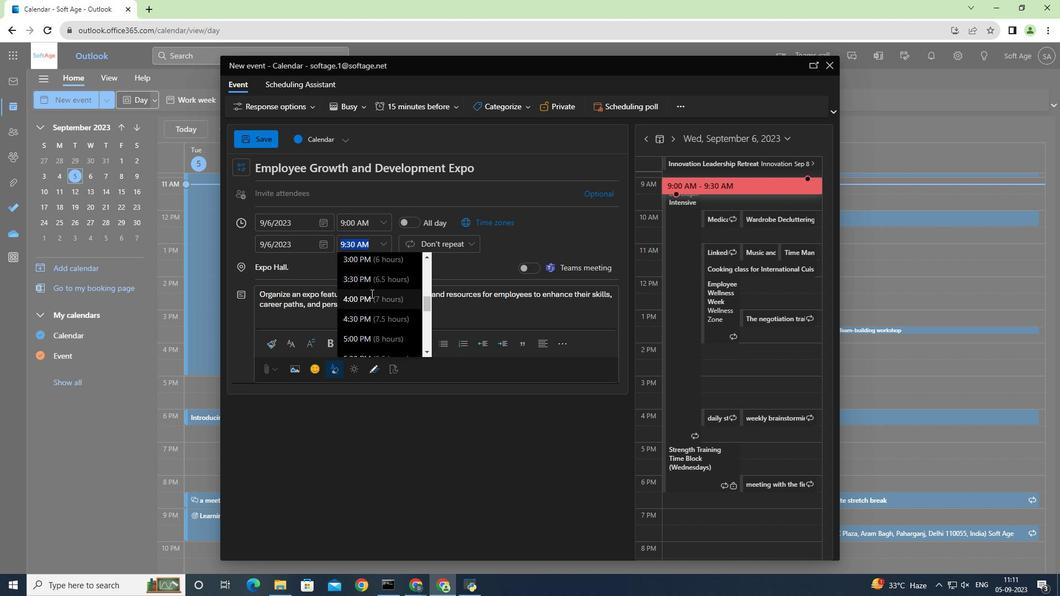 
Action: Mouse moved to (350, 196)
Screenshot: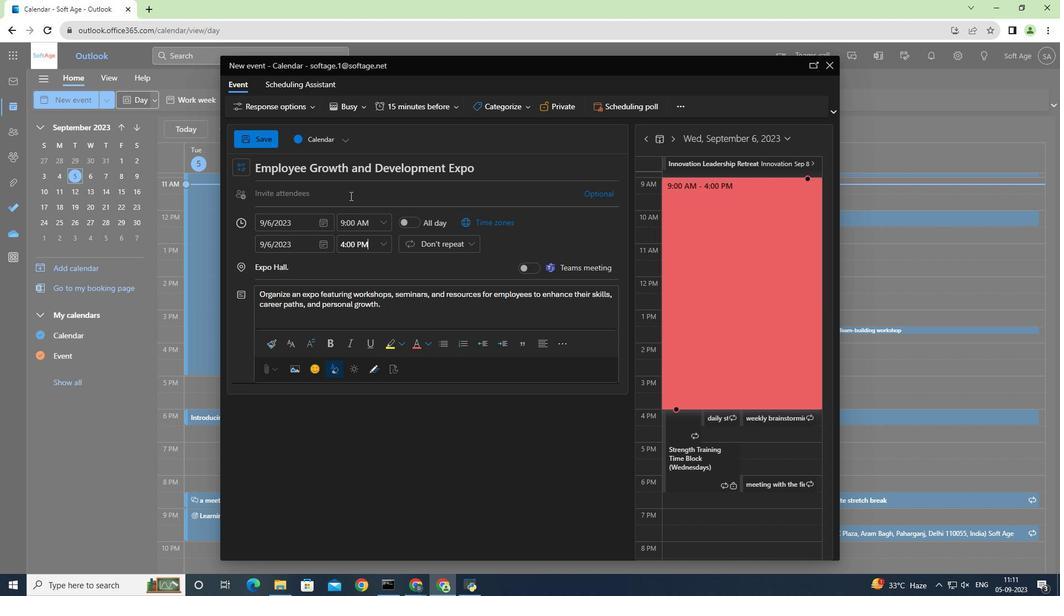 
Action: Mouse pressed left at (350, 196)
Screenshot: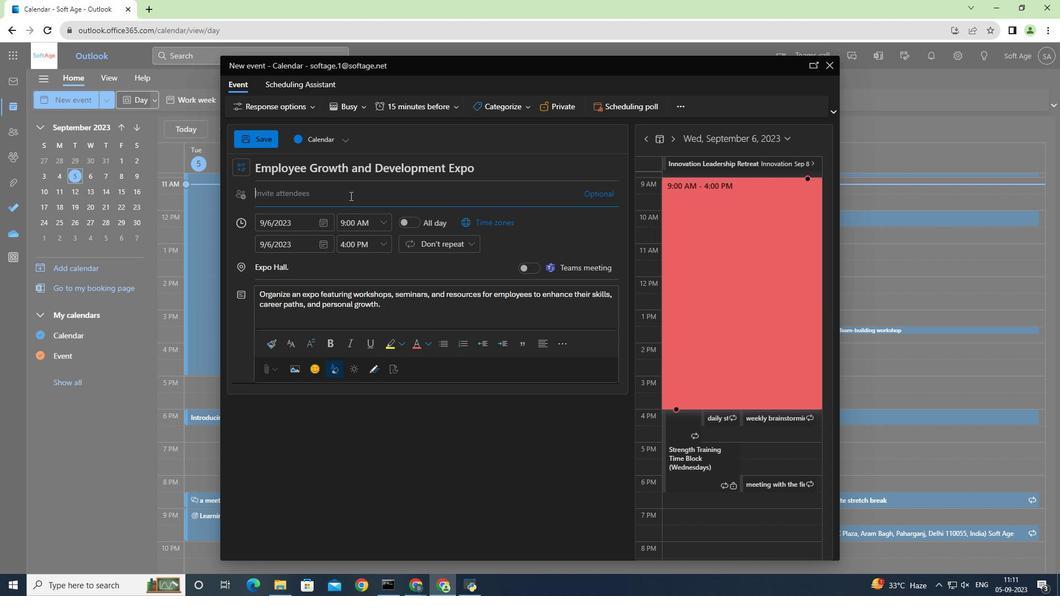 
Action: Key pressed <Key.shift><Key.shift><Key.shift>Sabd=<Key.backspace><Key.backspace><Key.backspace>ndeep
Screenshot: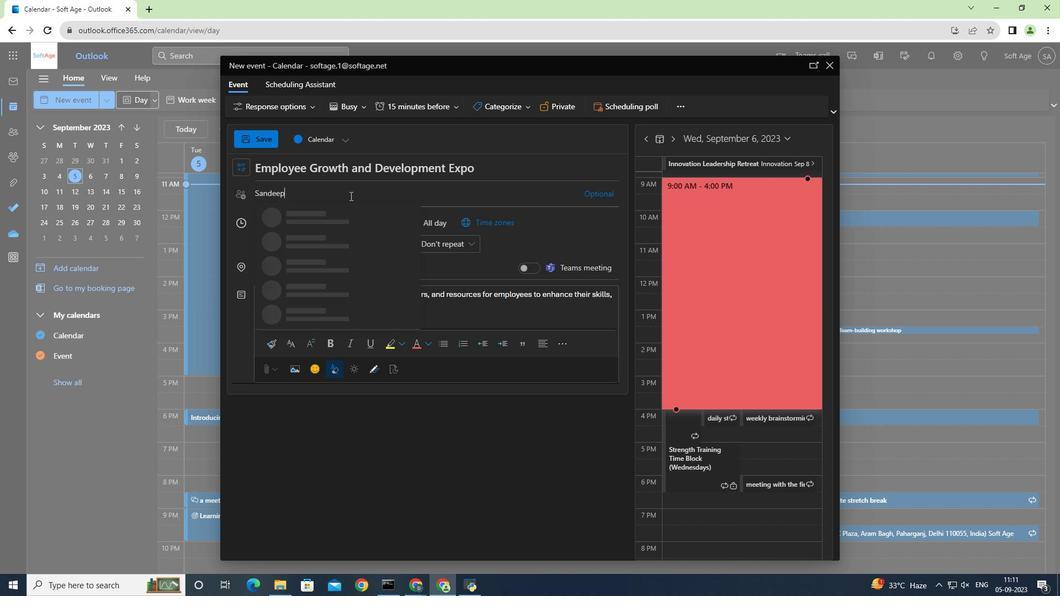 
Action: Mouse moved to (323, 217)
Screenshot: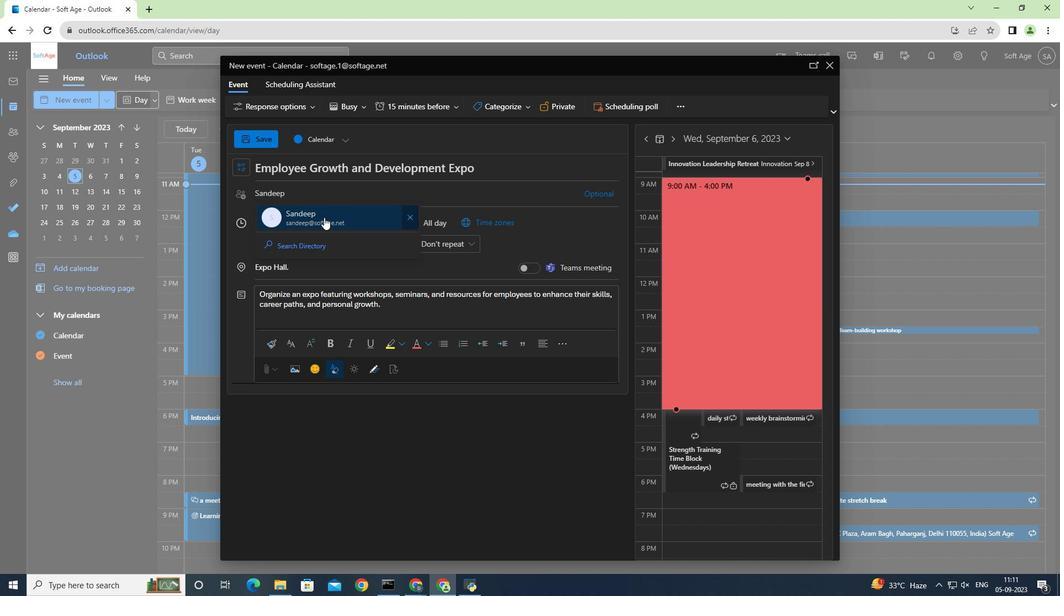 
Action: Mouse pressed left at (323, 217)
Screenshot: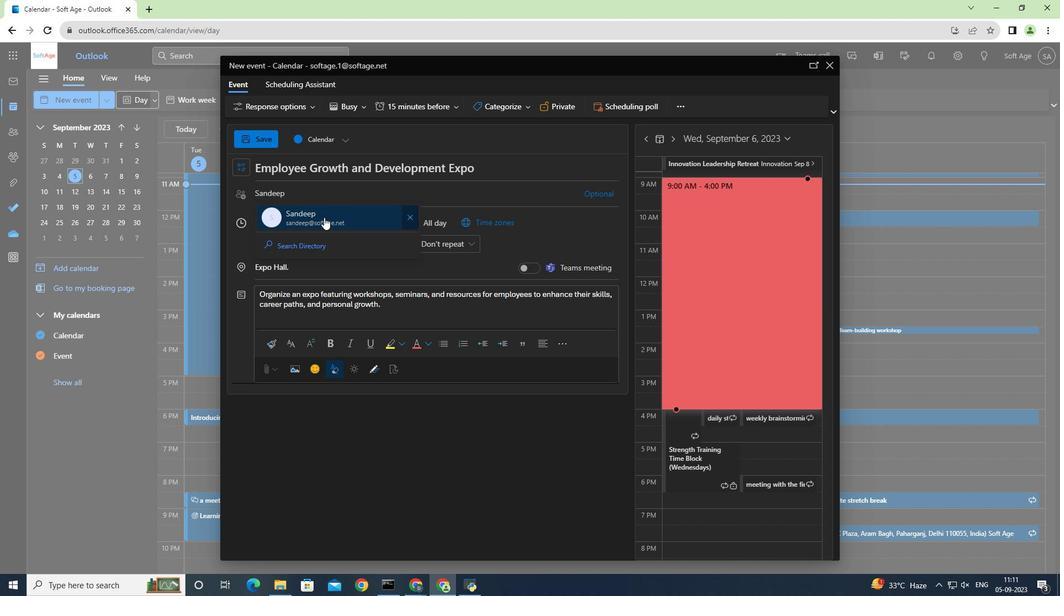 
Action: Mouse moved to (357, 217)
Screenshot: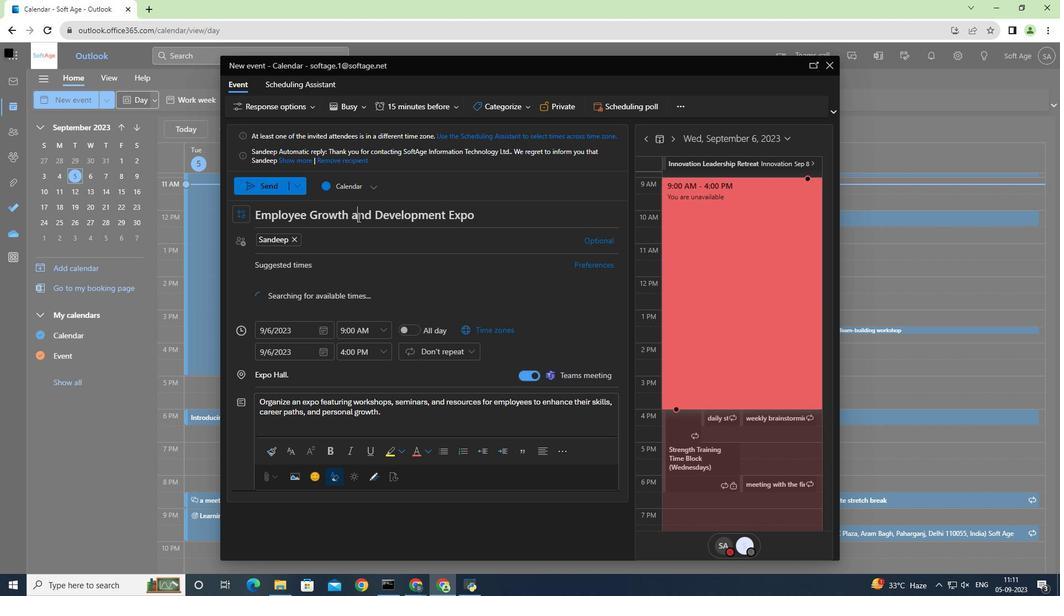 
Action: Mouse pressed left at (357, 217)
Screenshot: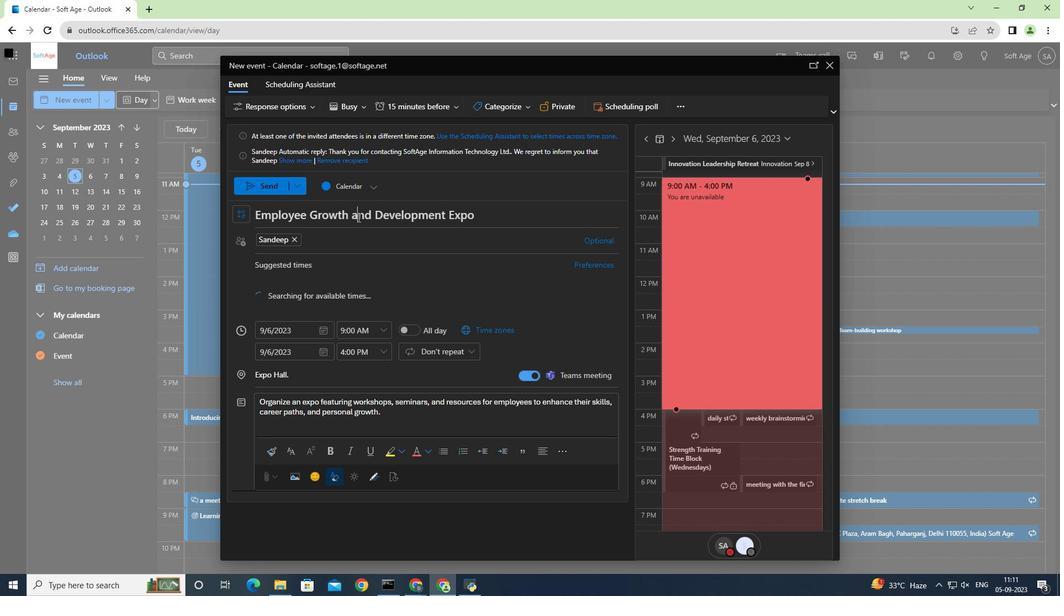 
Action: Mouse moved to (351, 237)
Screenshot: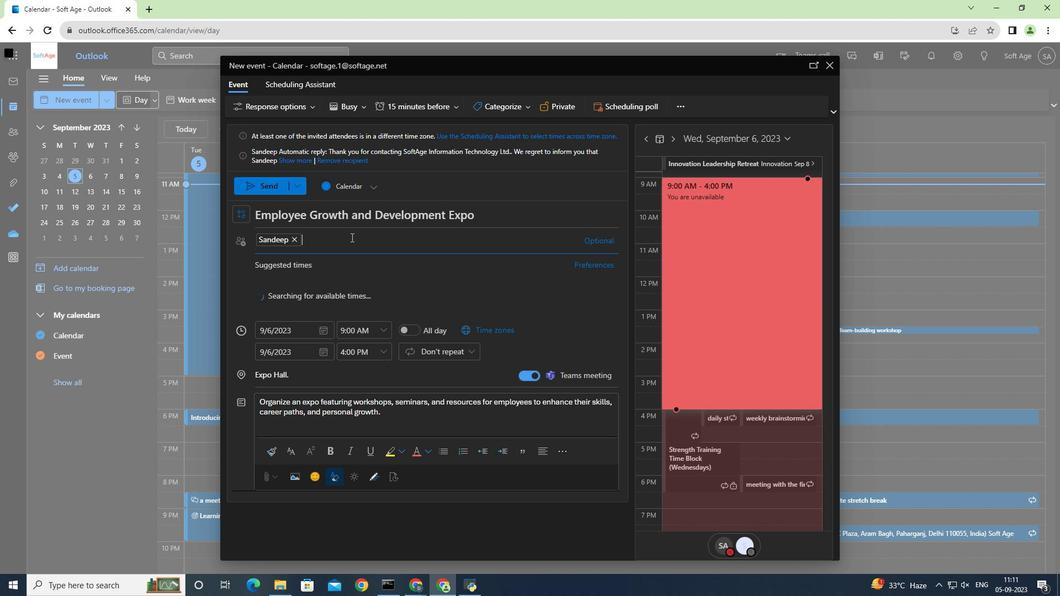 
Action: Mouse pressed left at (351, 237)
Screenshot: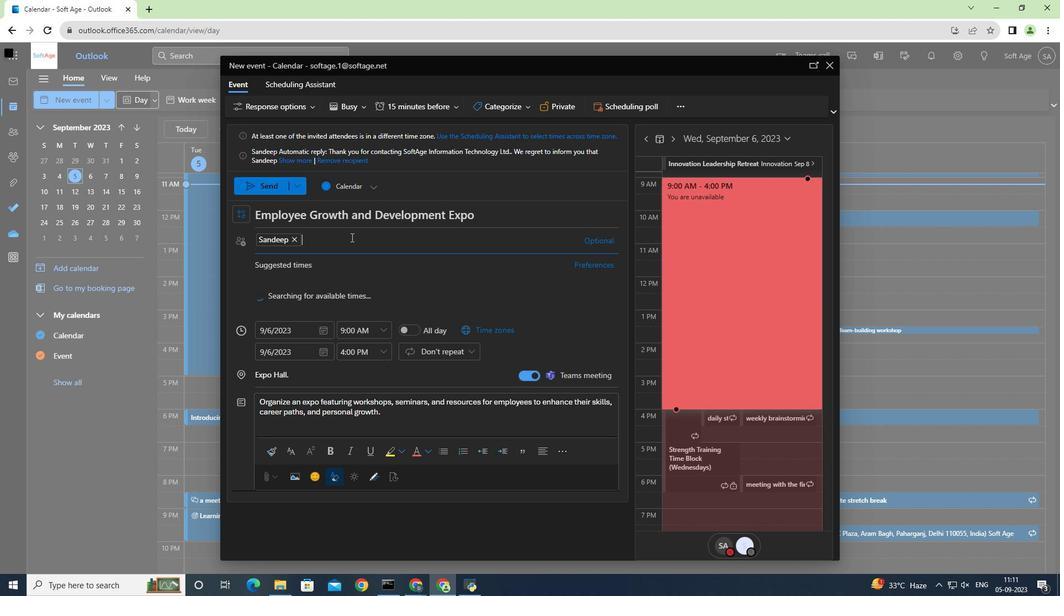 
Action: Key pressed vansh
Screenshot: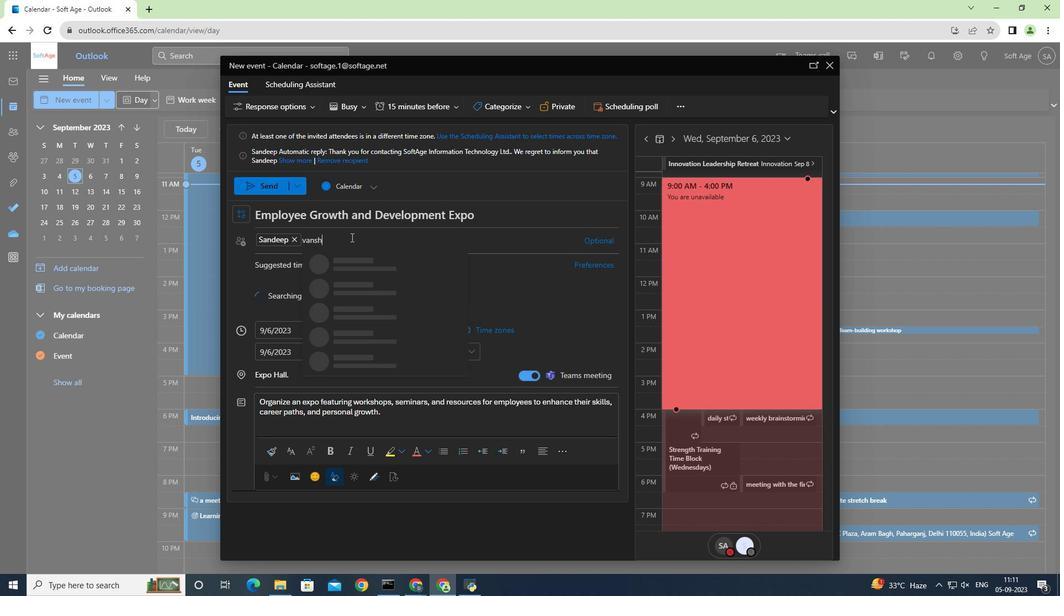 
Action: Mouse moved to (399, 268)
Screenshot: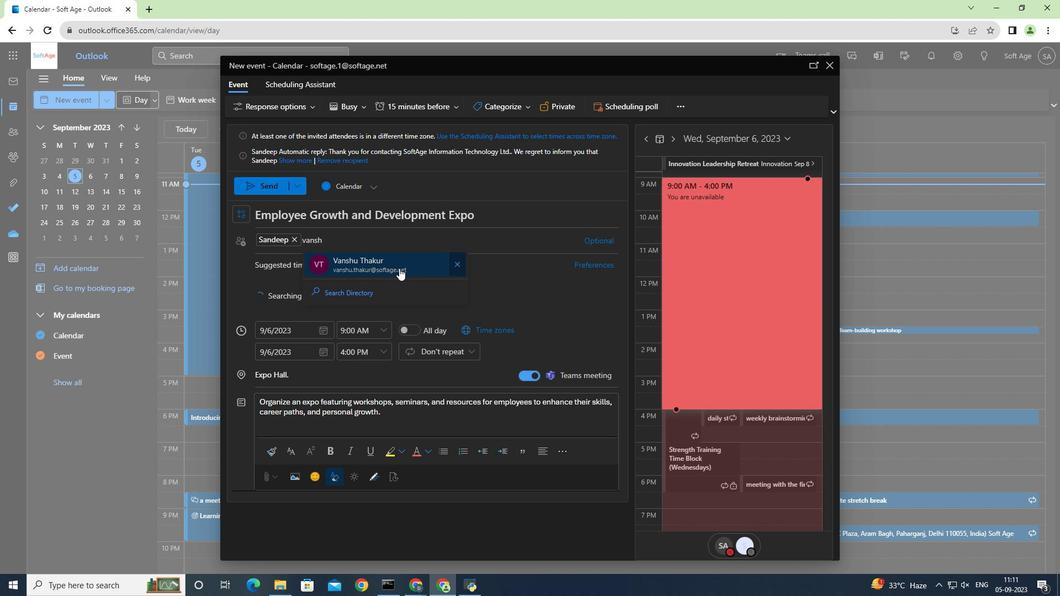 
Action: Mouse pressed left at (399, 268)
Screenshot: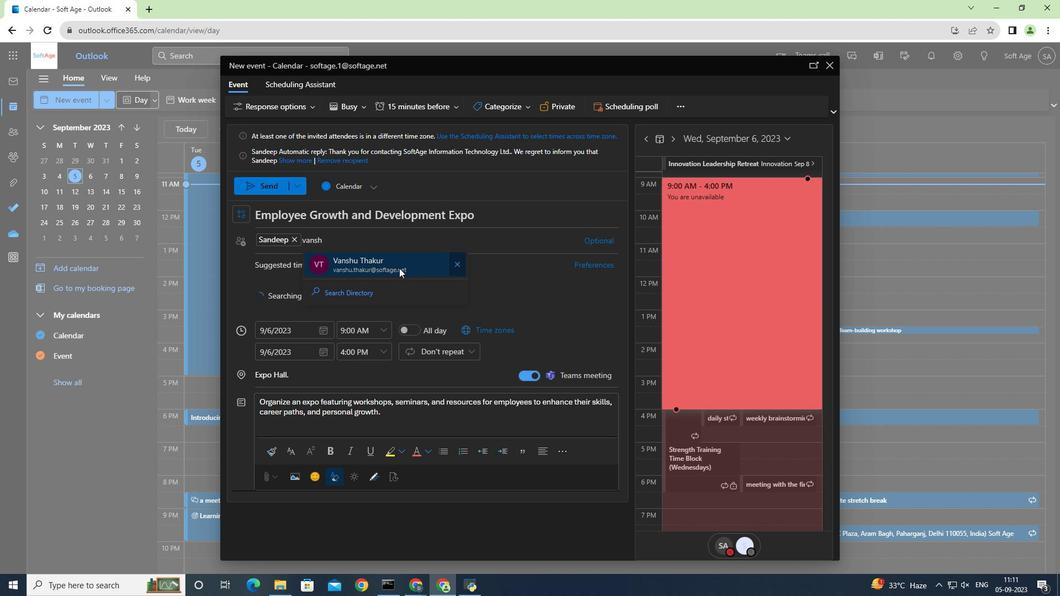 
Action: Mouse moved to (279, 175)
Screenshot: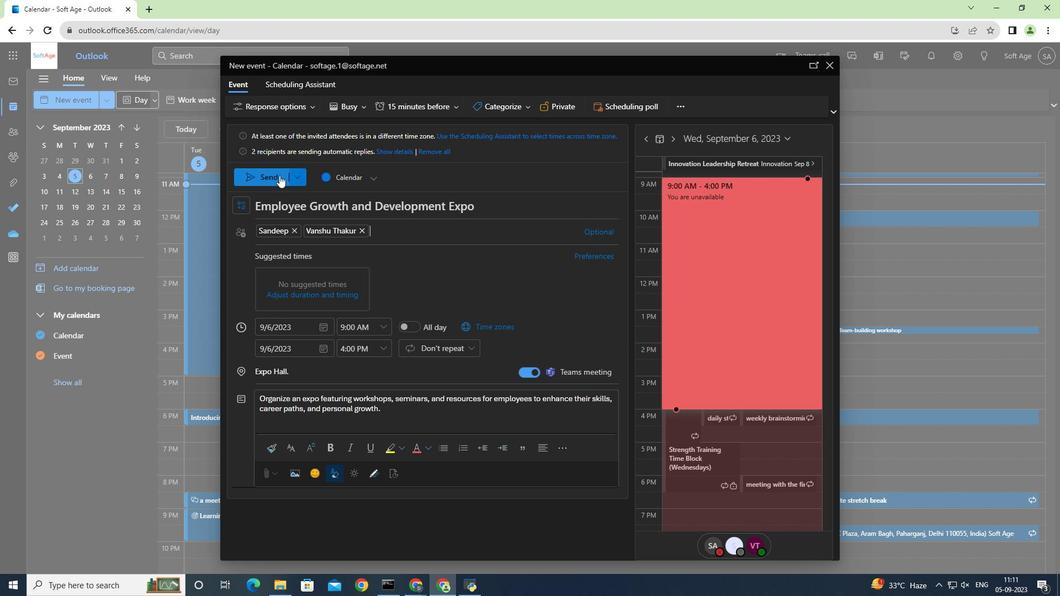 
Action: Mouse pressed left at (279, 175)
Screenshot: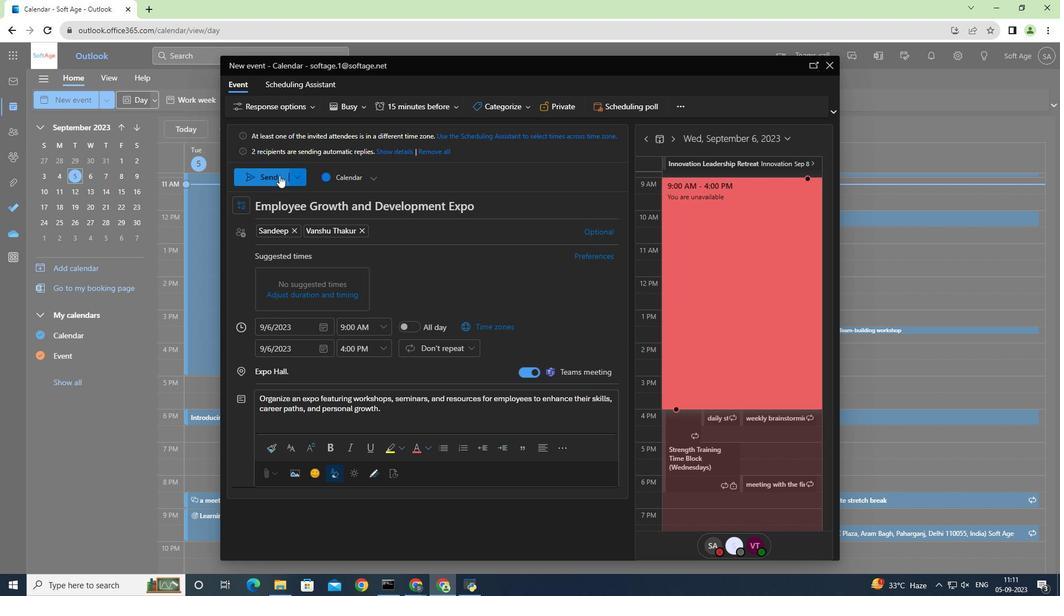 
Action: Mouse moved to (525, 397)
Screenshot: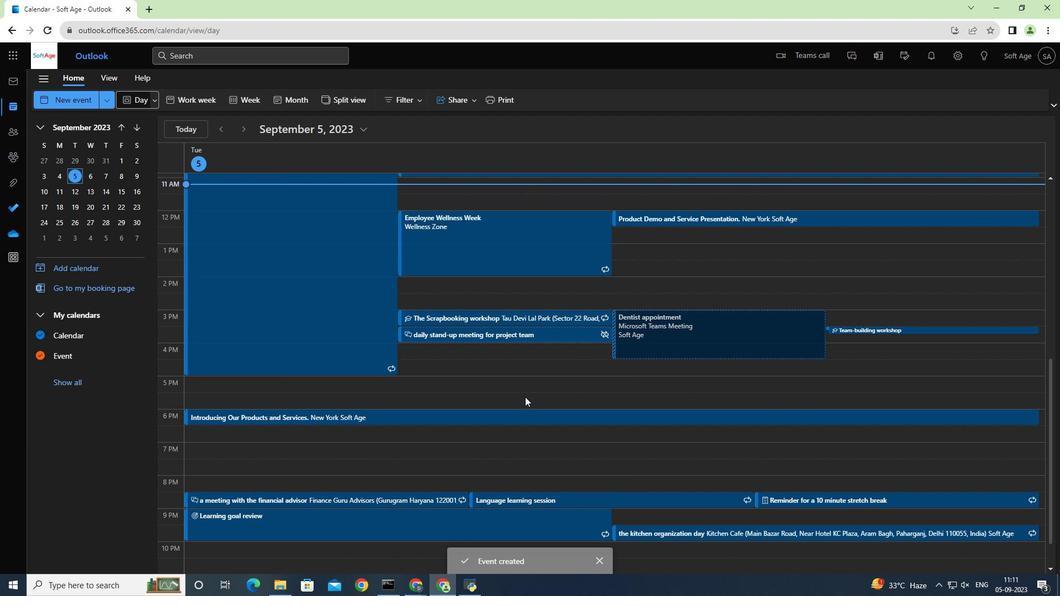 
